 Task: Create a scrum project BullseyeWorks. Add to scrum project BullseyeWorks a team member softage.4@softage.net and assign as Project Lead. Add to scrum project BullseyeWorks a team member softage.1@softage.net
Action: Mouse moved to (198, 57)
Screenshot: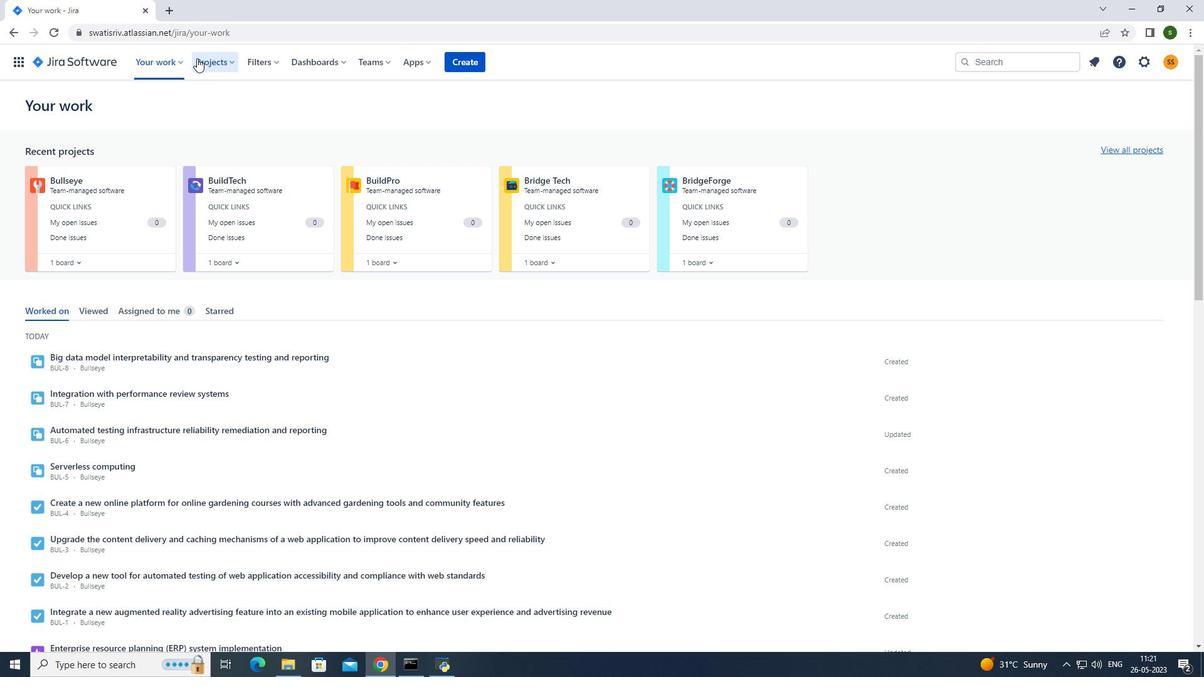 
Action: Mouse pressed left at (198, 57)
Screenshot: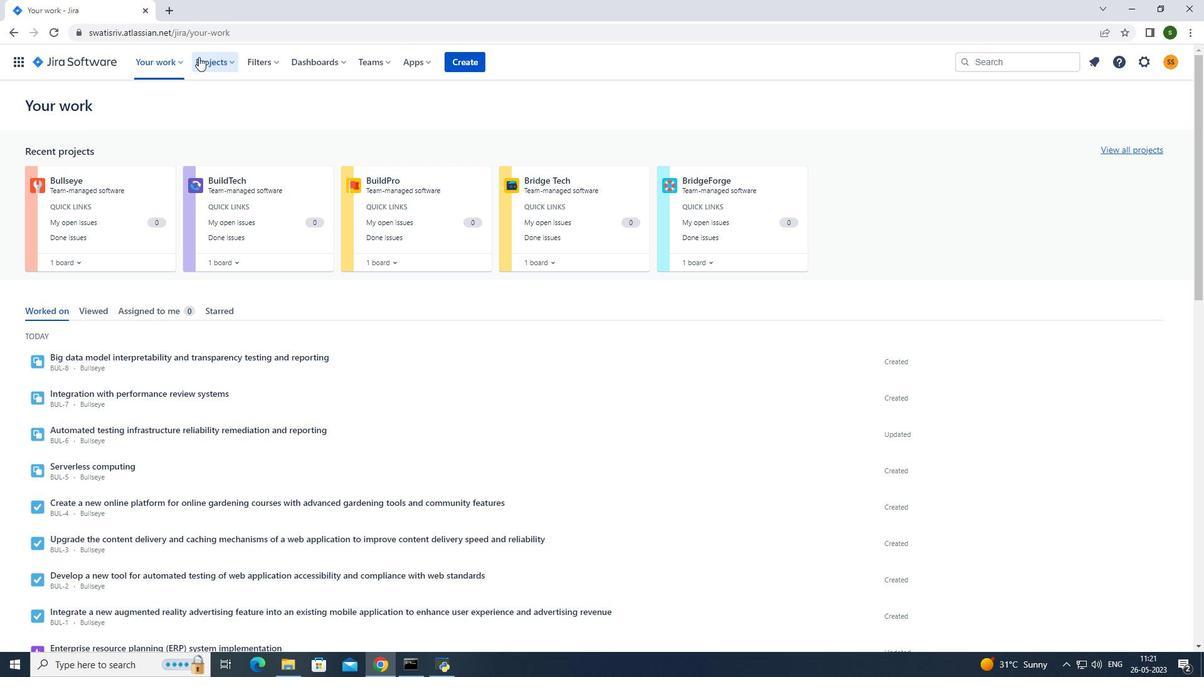 
Action: Mouse moved to (268, 119)
Screenshot: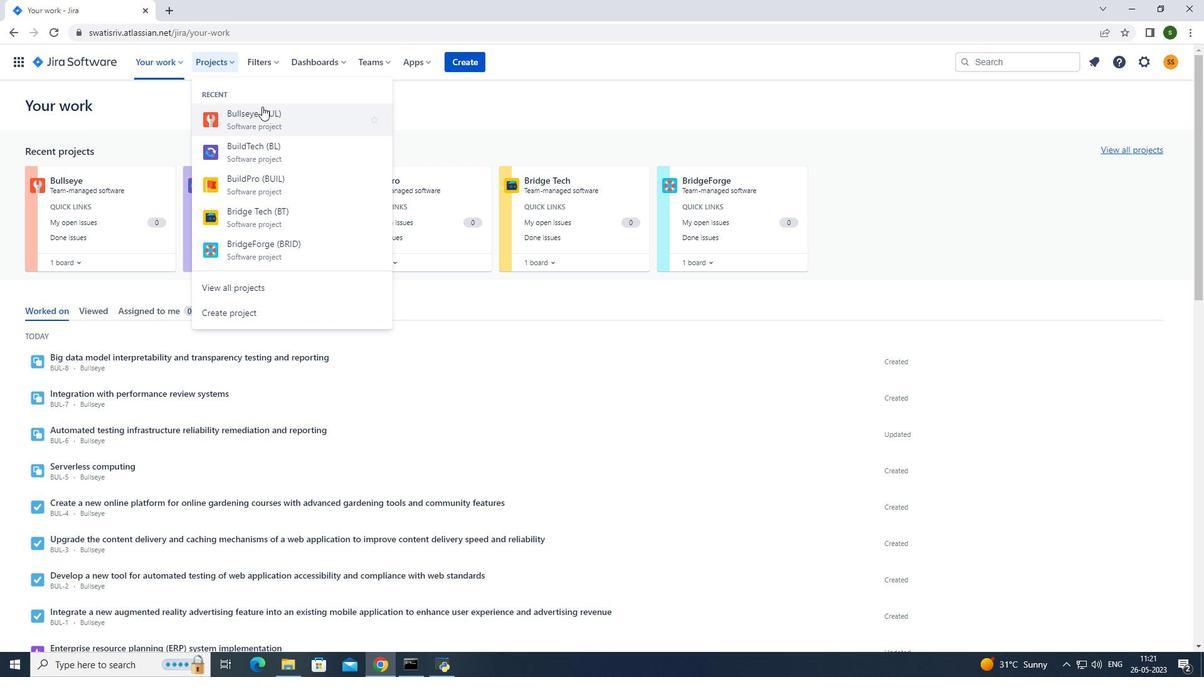 
Action: Mouse pressed left at (268, 119)
Screenshot: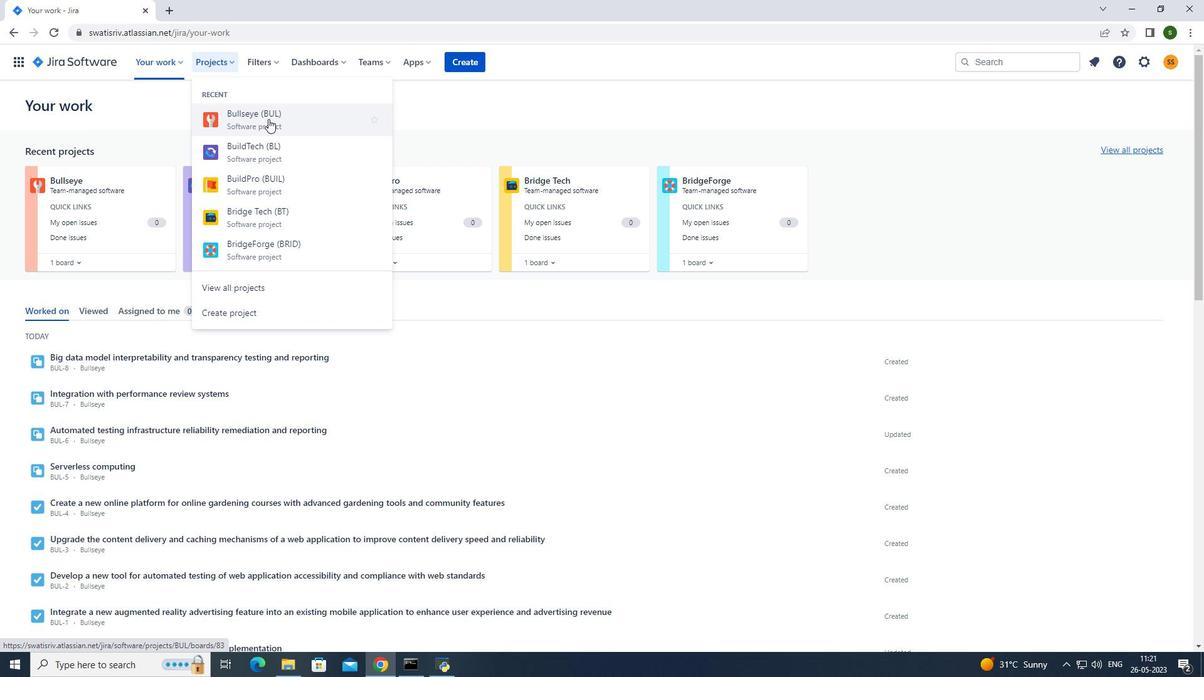
Action: Mouse moved to (226, 63)
Screenshot: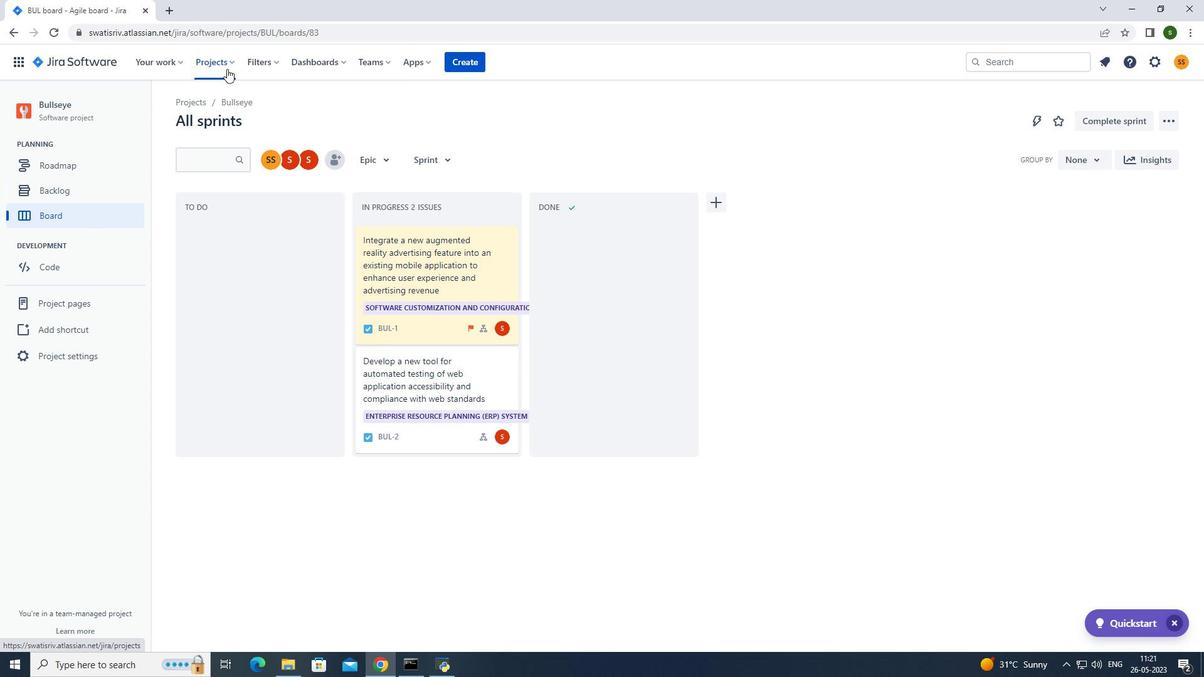 
Action: Mouse pressed left at (226, 63)
Screenshot: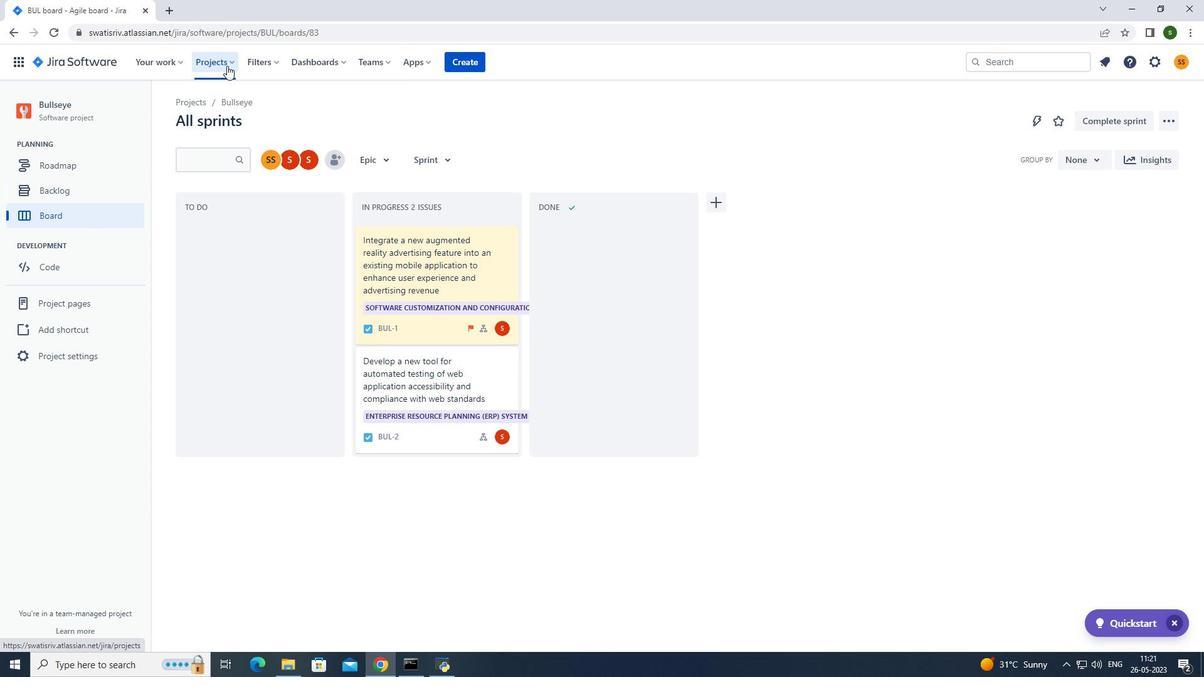 
Action: Mouse moved to (234, 309)
Screenshot: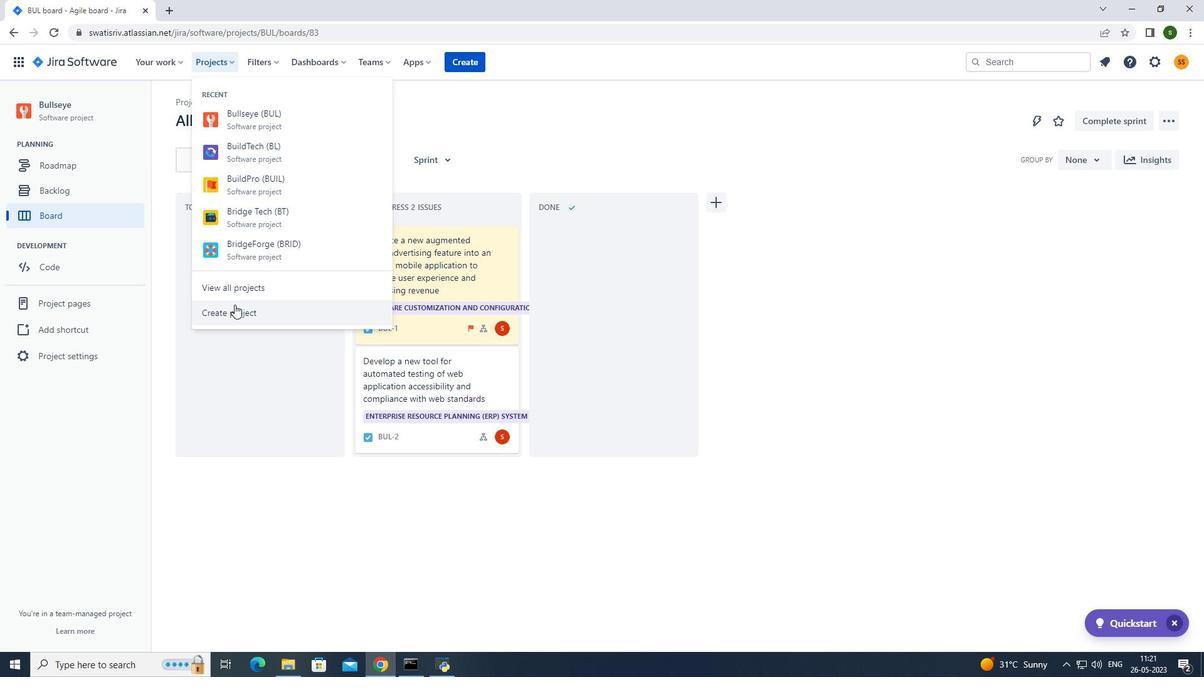 
Action: Mouse pressed left at (234, 309)
Screenshot: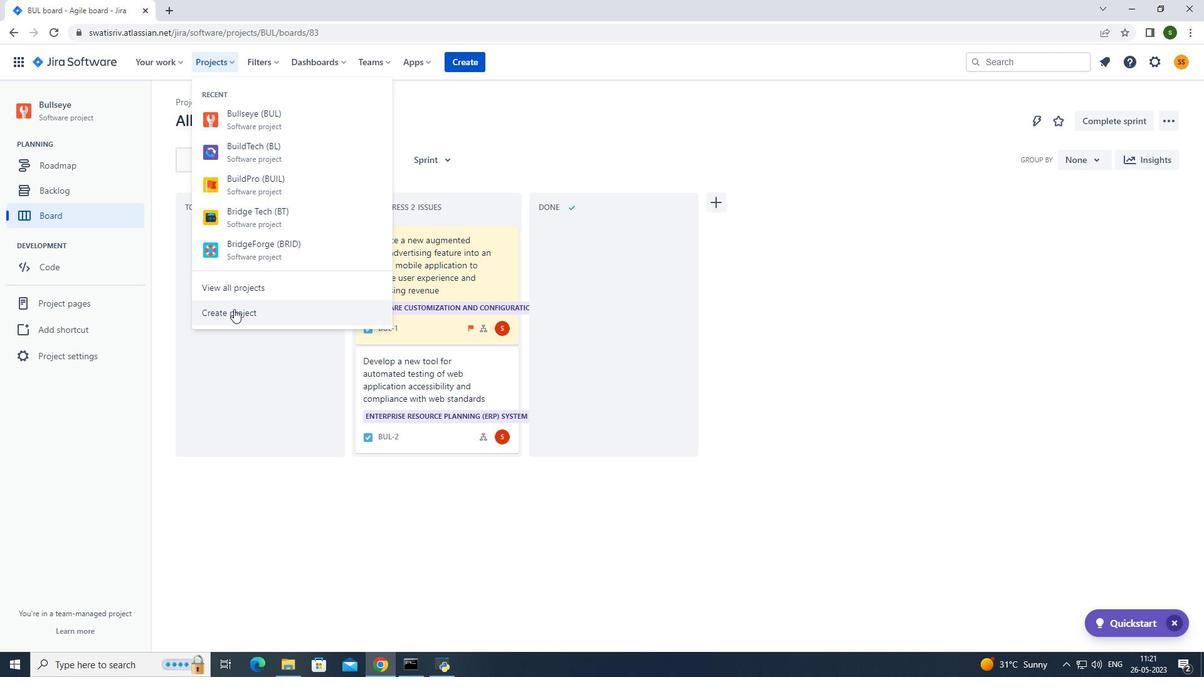 
Action: Mouse moved to (717, 294)
Screenshot: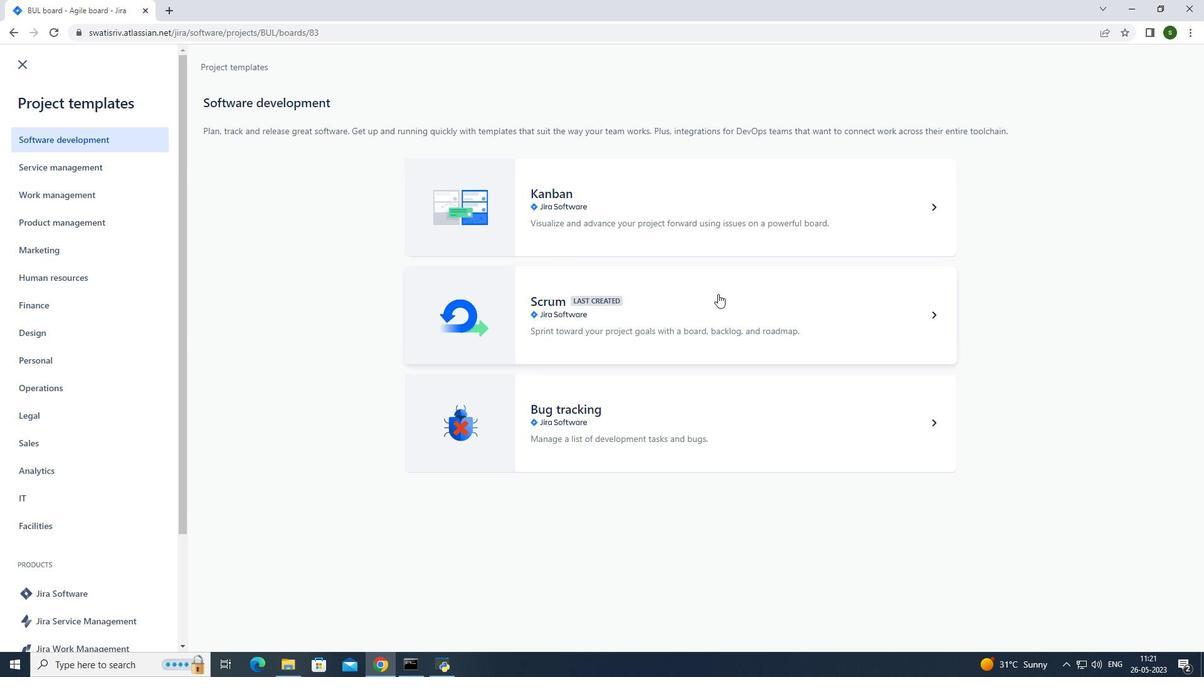 
Action: Mouse pressed left at (717, 294)
Screenshot: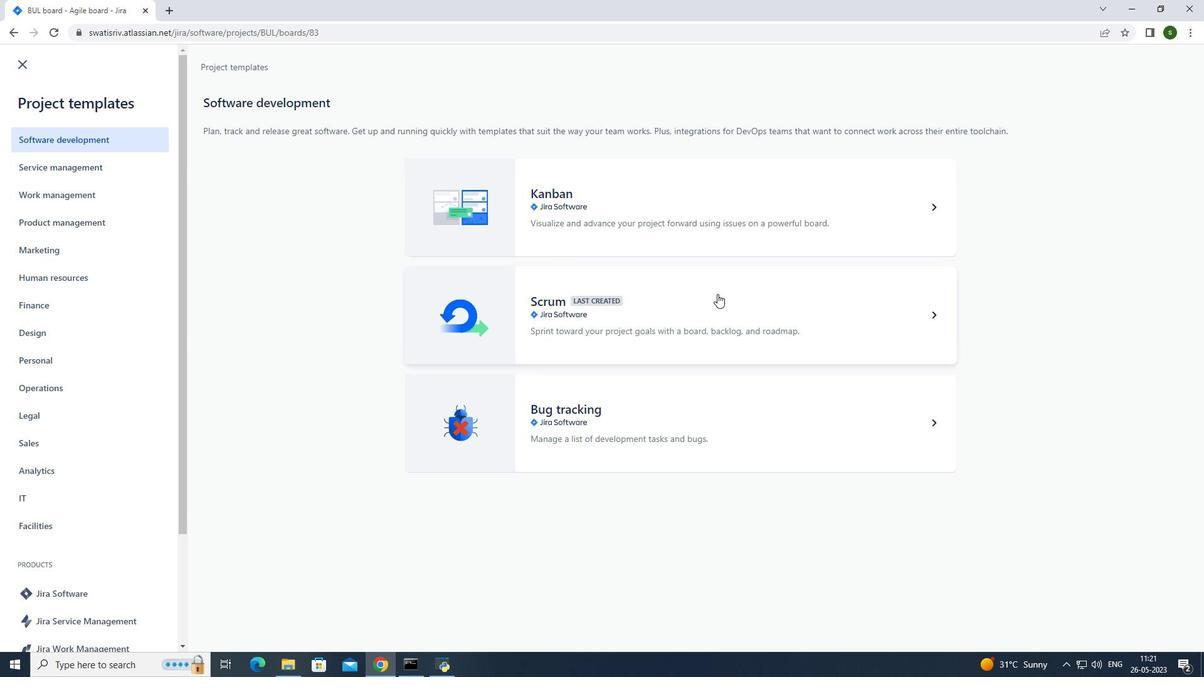 
Action: Mouse moved to (948, 620)
Screenshot: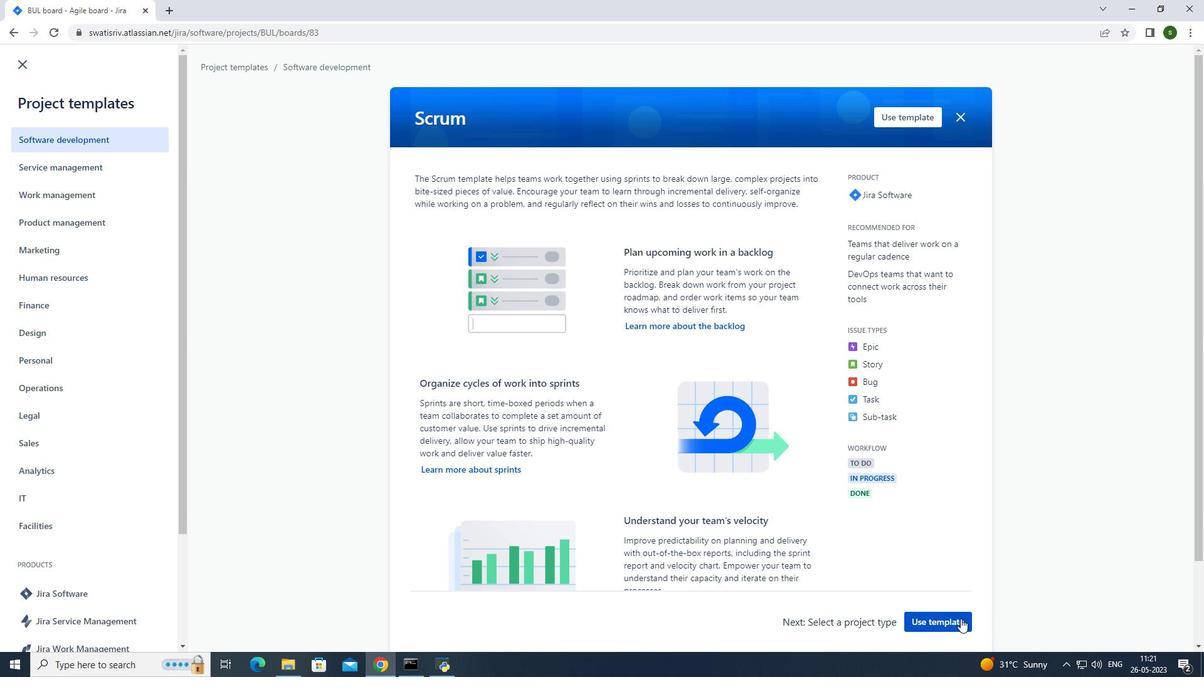 
Action: Mouse pressed left at (948, 620)
Screenshot: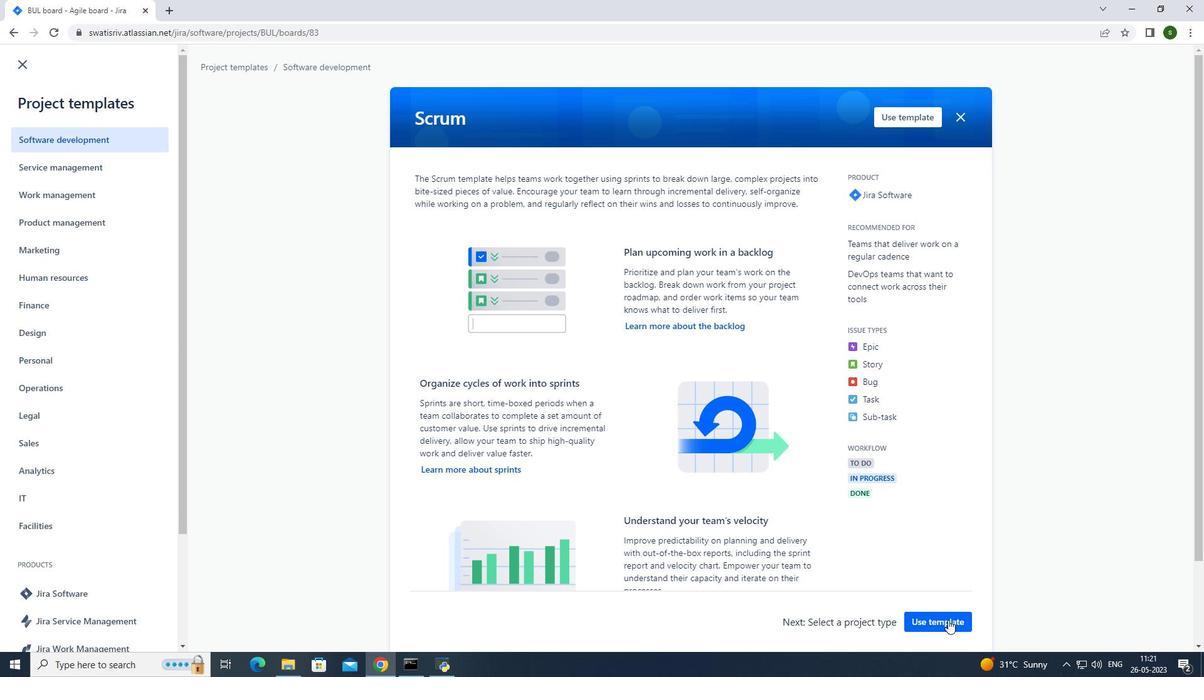 
Action: Mouse moved to (543, 619)
Screenshot: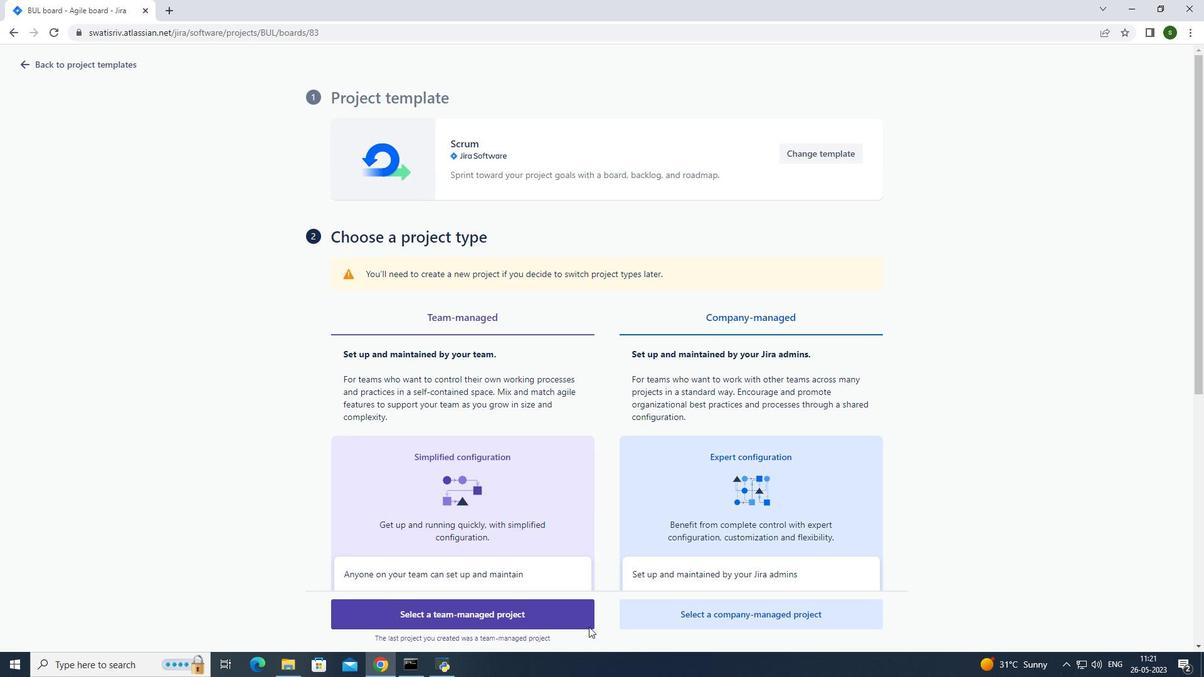 
Action: Mouse pressed left at (543, 619)
Screenshot: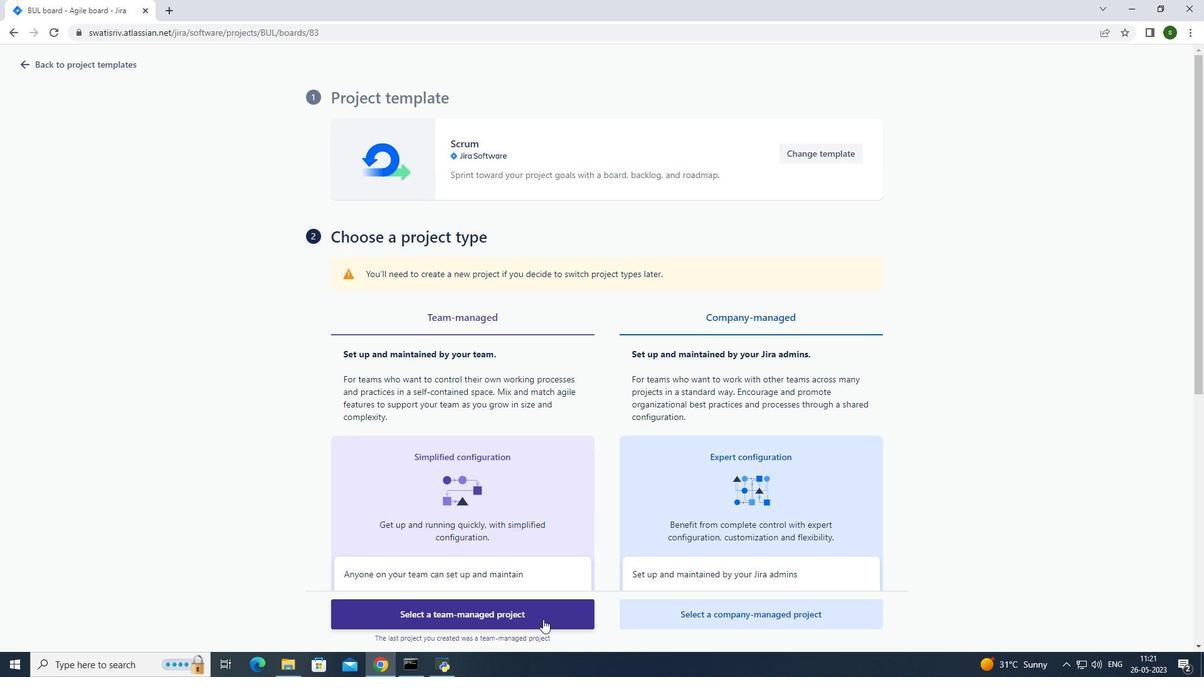 
Action: Mouse moved to (417, 294)
Screenshot: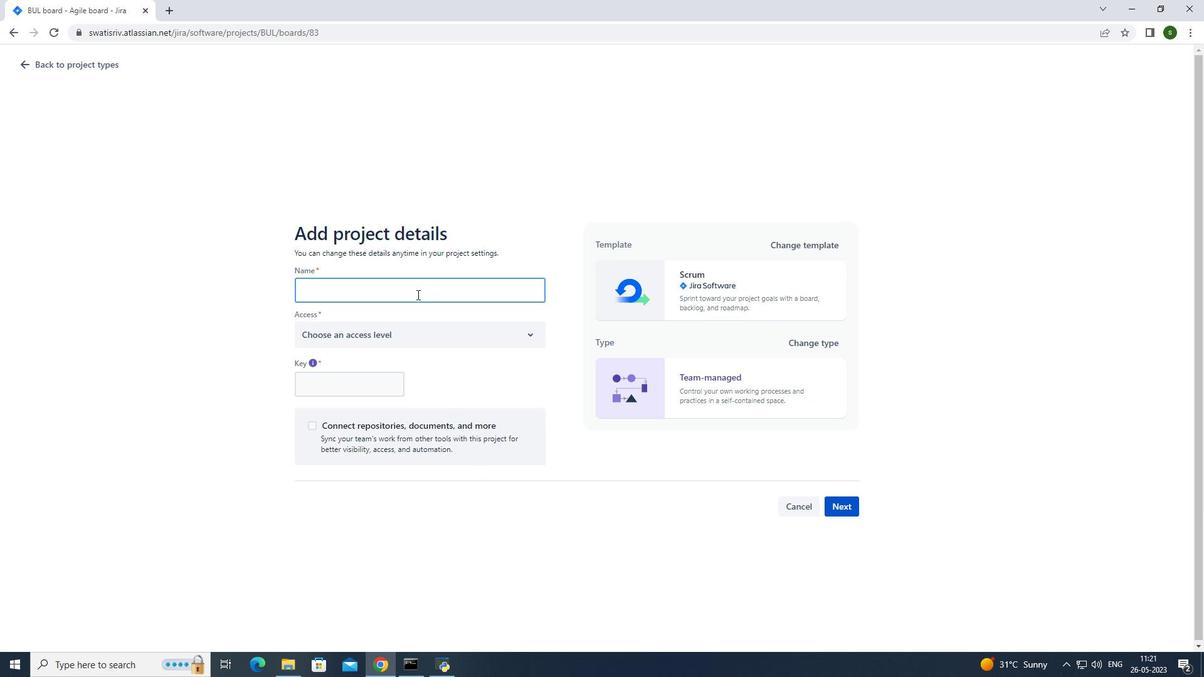 
Action: Mouse pressed left at (417, 294)
Screenshot: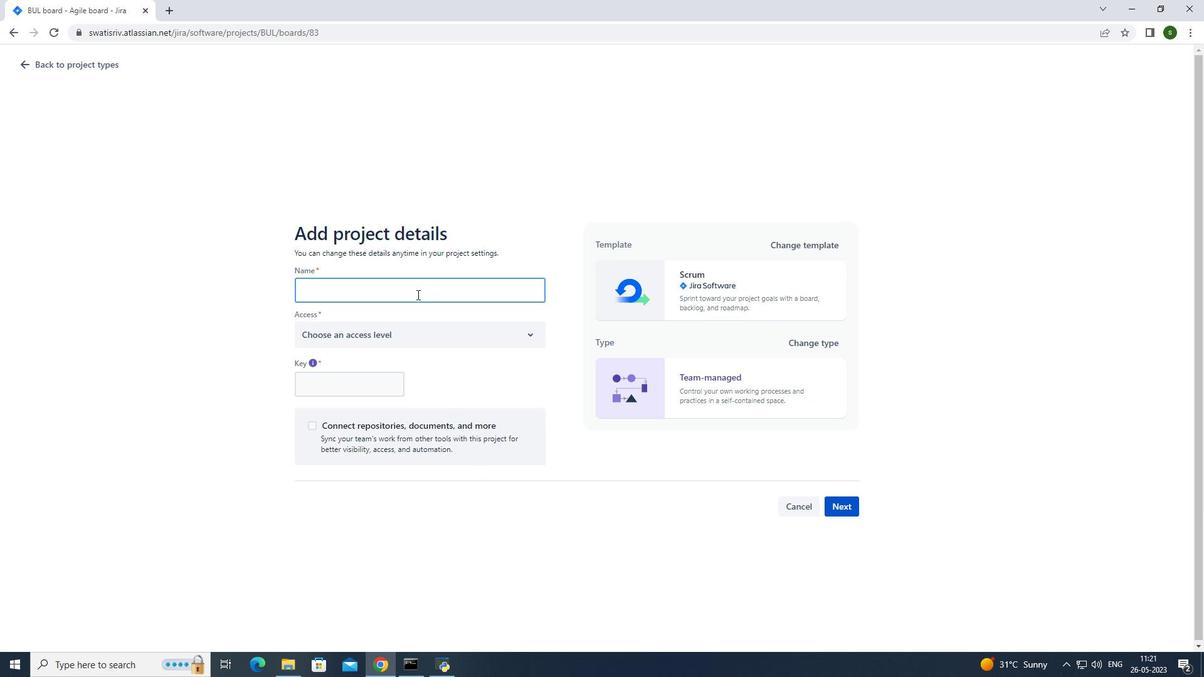 
Action: Mouse moved to (417, 293)
Screenshot: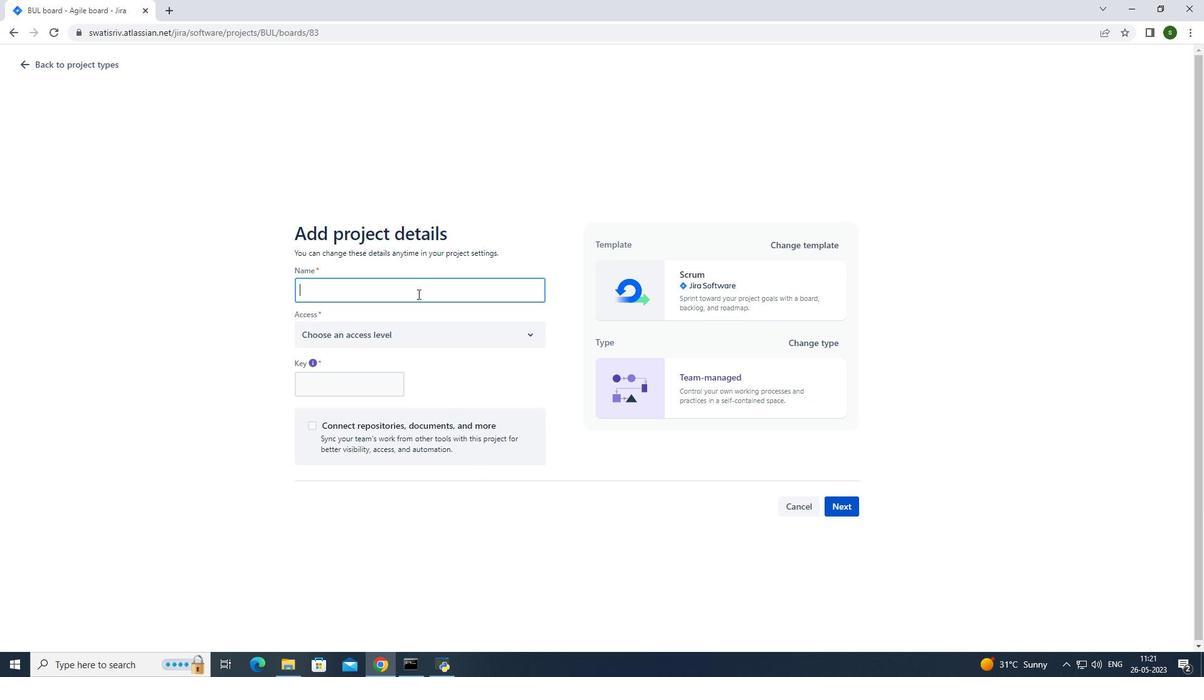 
Action: Key pressed <Key.caps_lock>B<Key.caps_lock>ullseye<Key.caps_lock>W<Key.caps_lock>orks
Screenshot: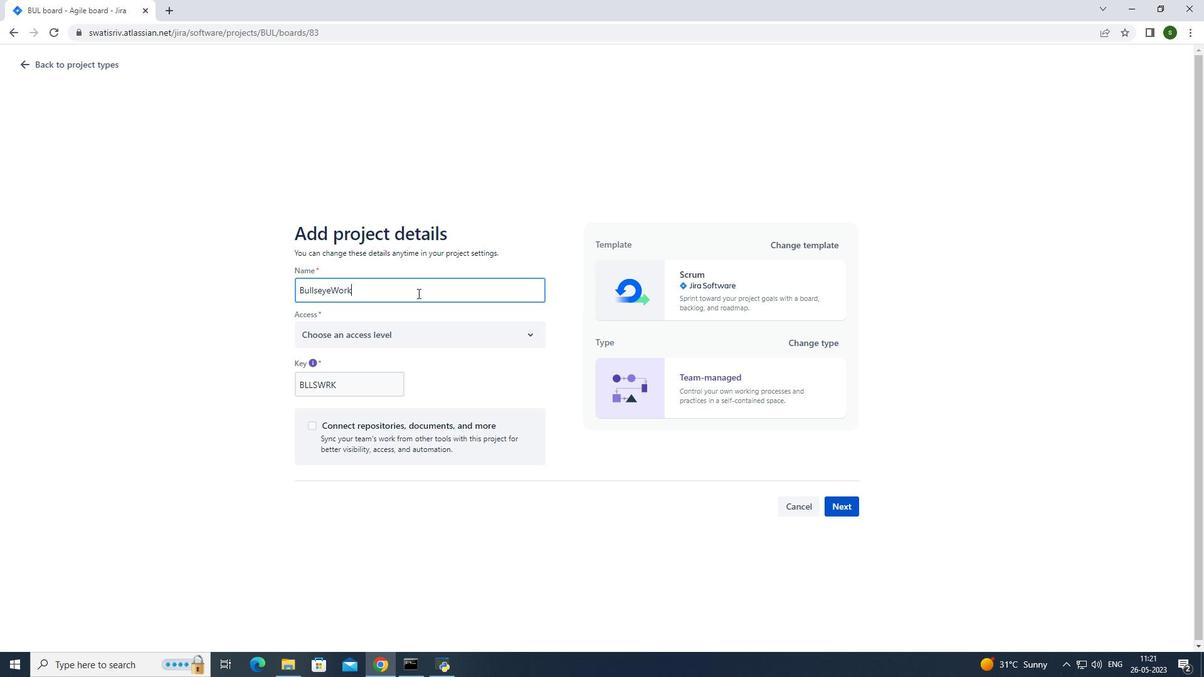 
Action: Mouse moved to (848, 506)
Screenshot: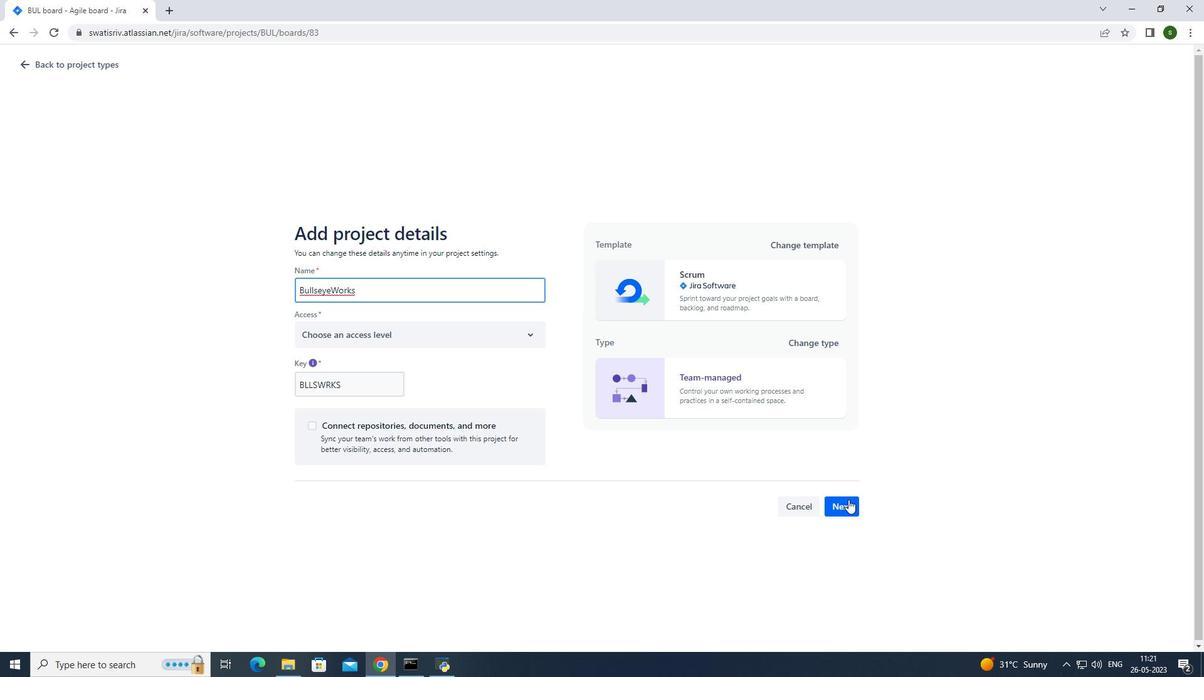 
Action: Mouse pressed left at (848, 506)
Screenshot: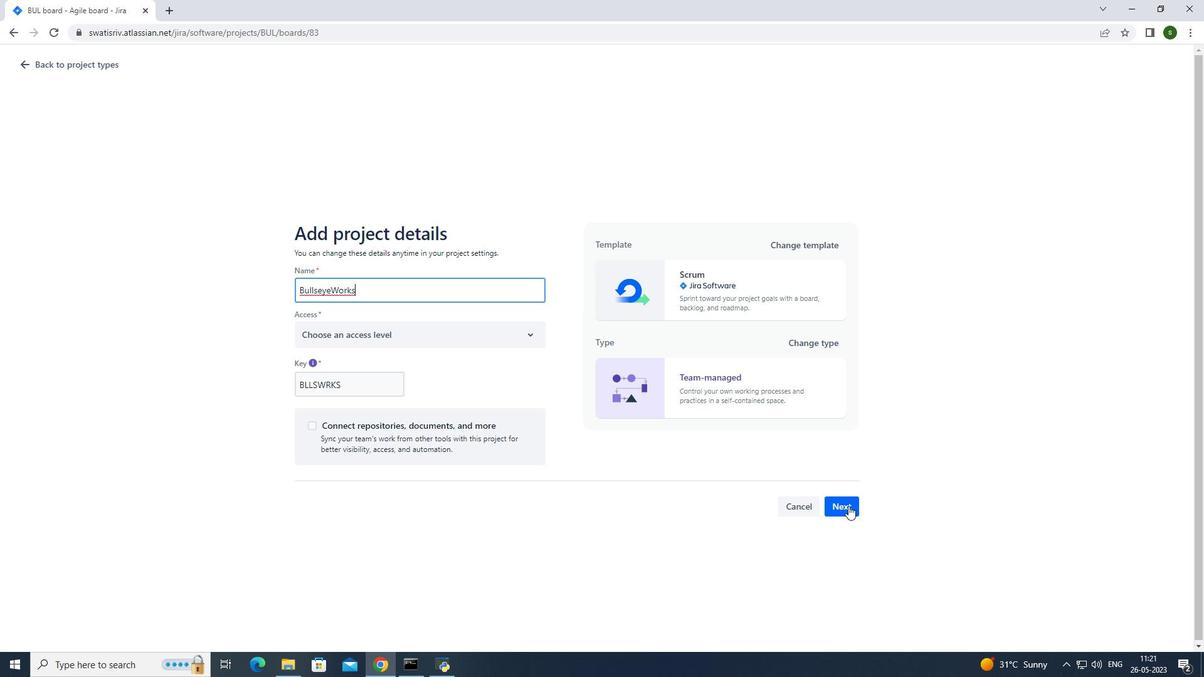 
Action: Mouse moved to (487, 335)
Screenshot: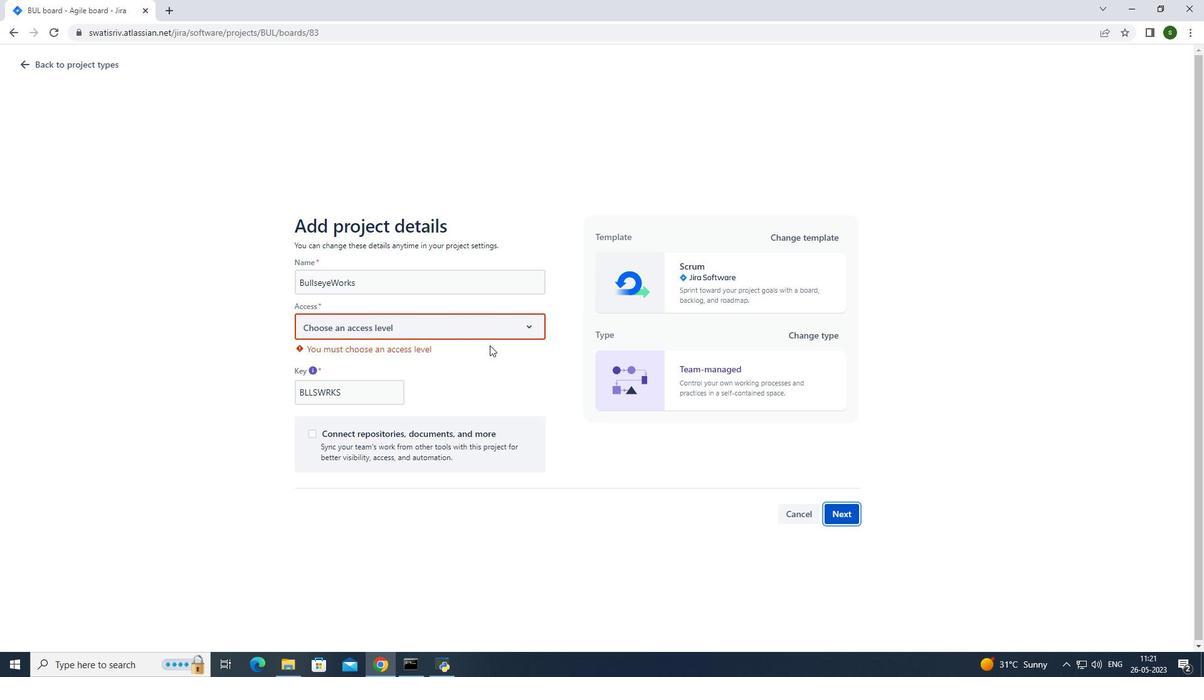 
Action: Mouse pressed left at (487, 335)
Screenshot: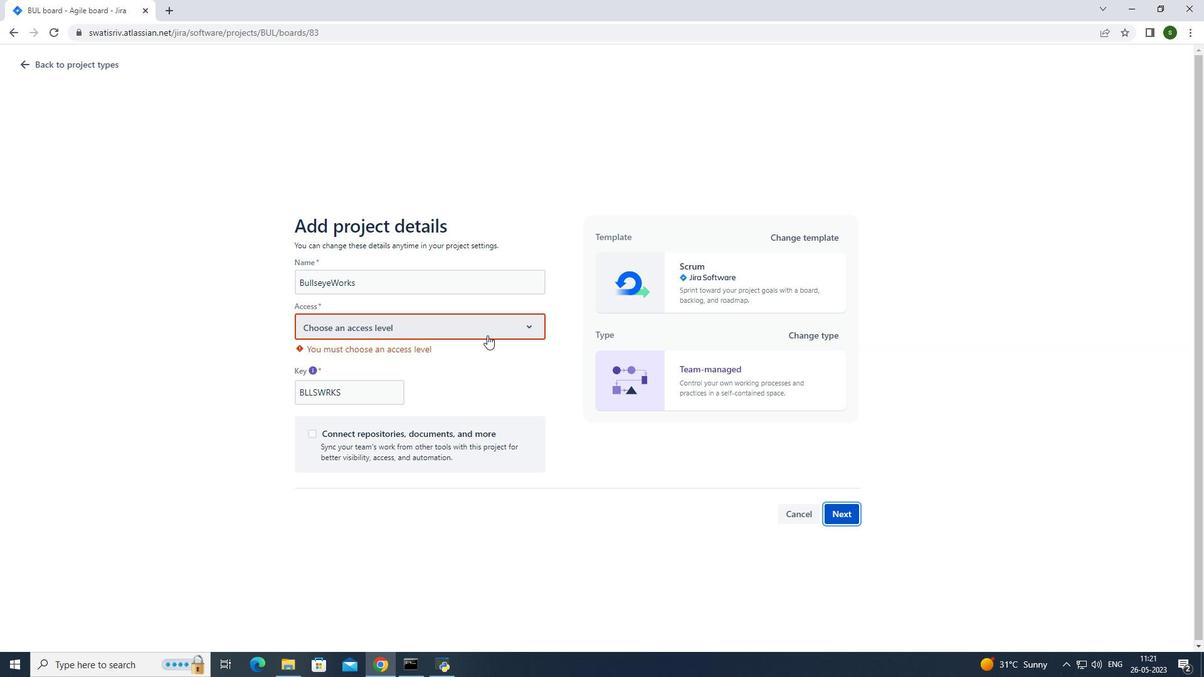 
Action: Mouse moved to (484, 370)
Screenshot: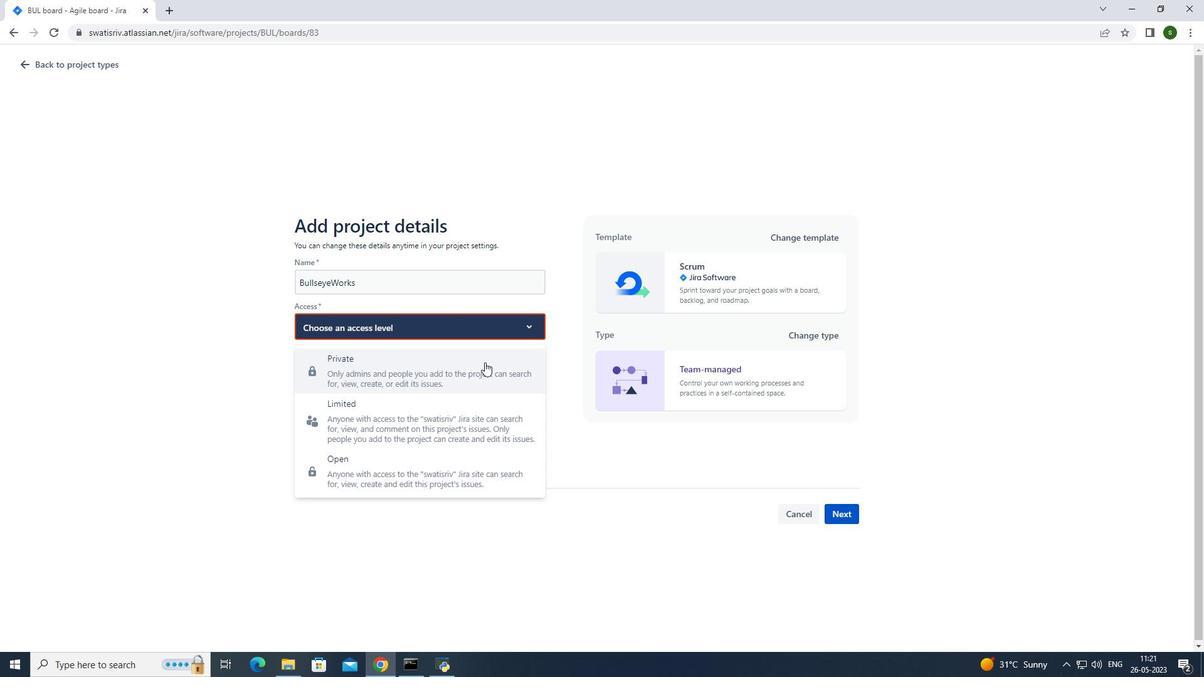 
Action: Mouse pressed left at (484, 370)
Screenshot: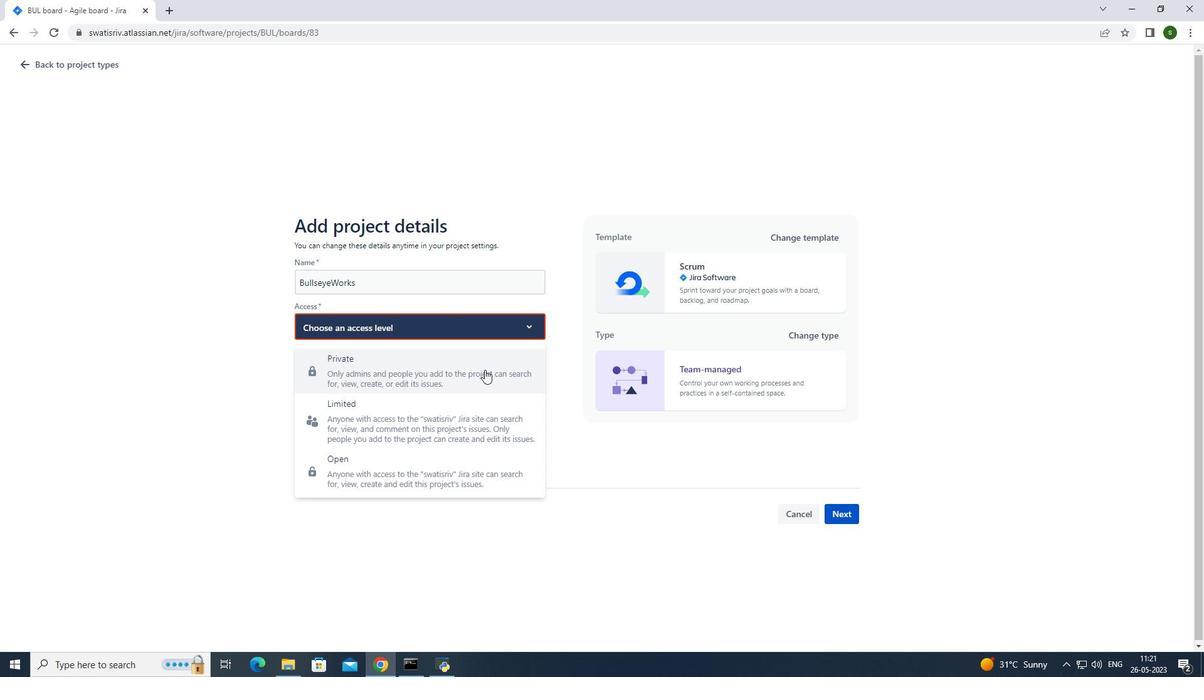 
Action: Mouse moved to (833, 511)
Screenshot: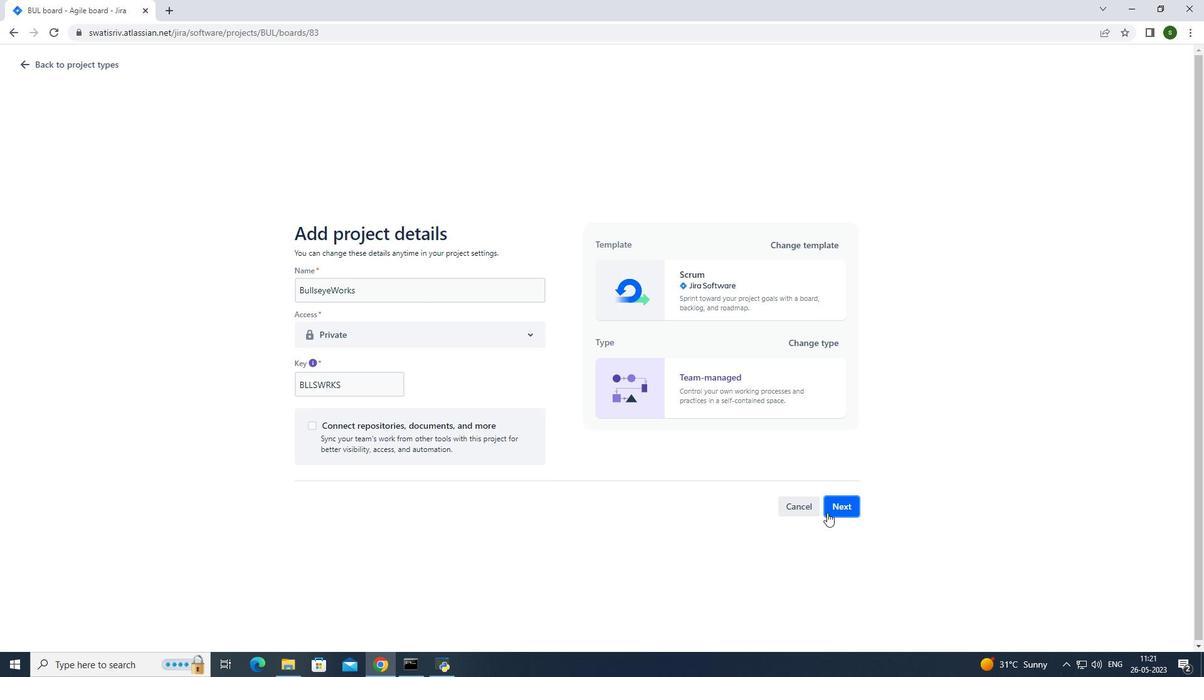 
Action: Mouse pressed left at (833, 511)
Screenshot: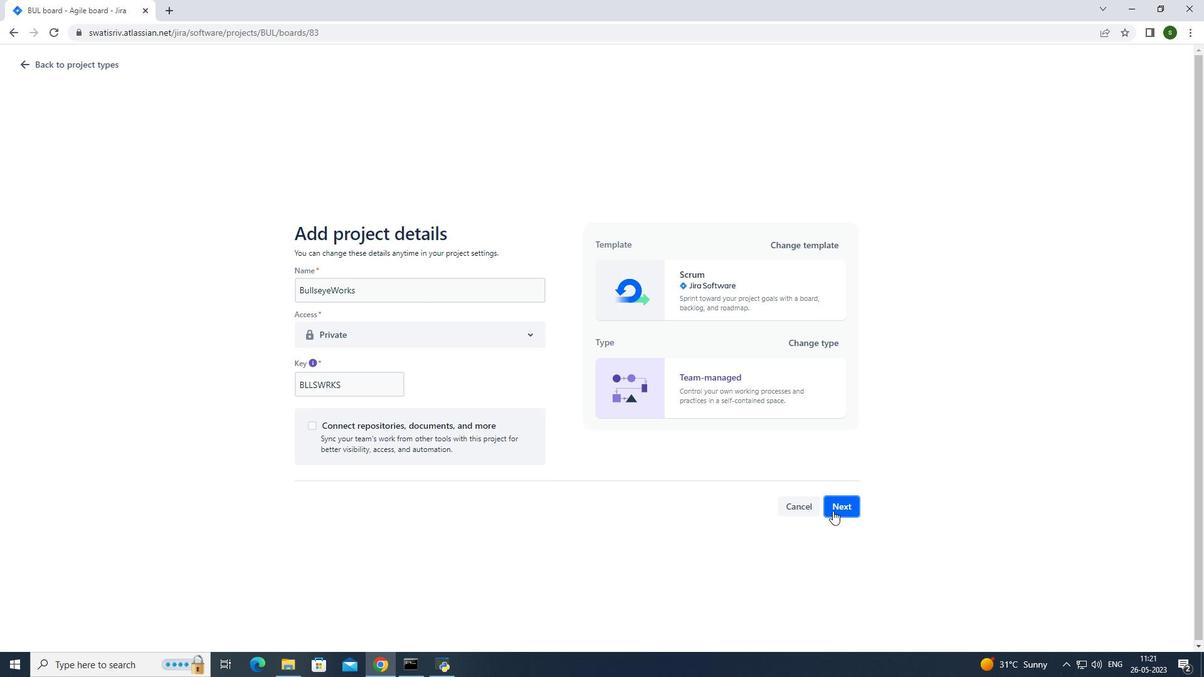 
Action: Mouse moved to (743, 417)
Screenshot: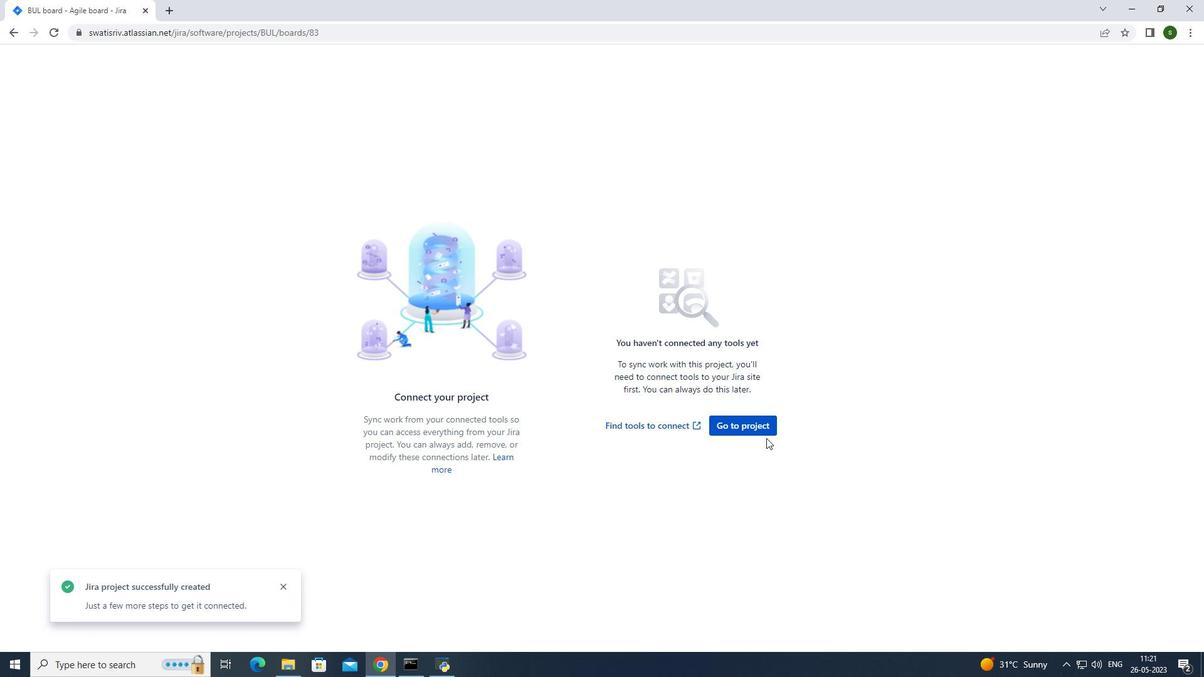 
Action: Mouse pressed left at (743, 417)
Screenshot: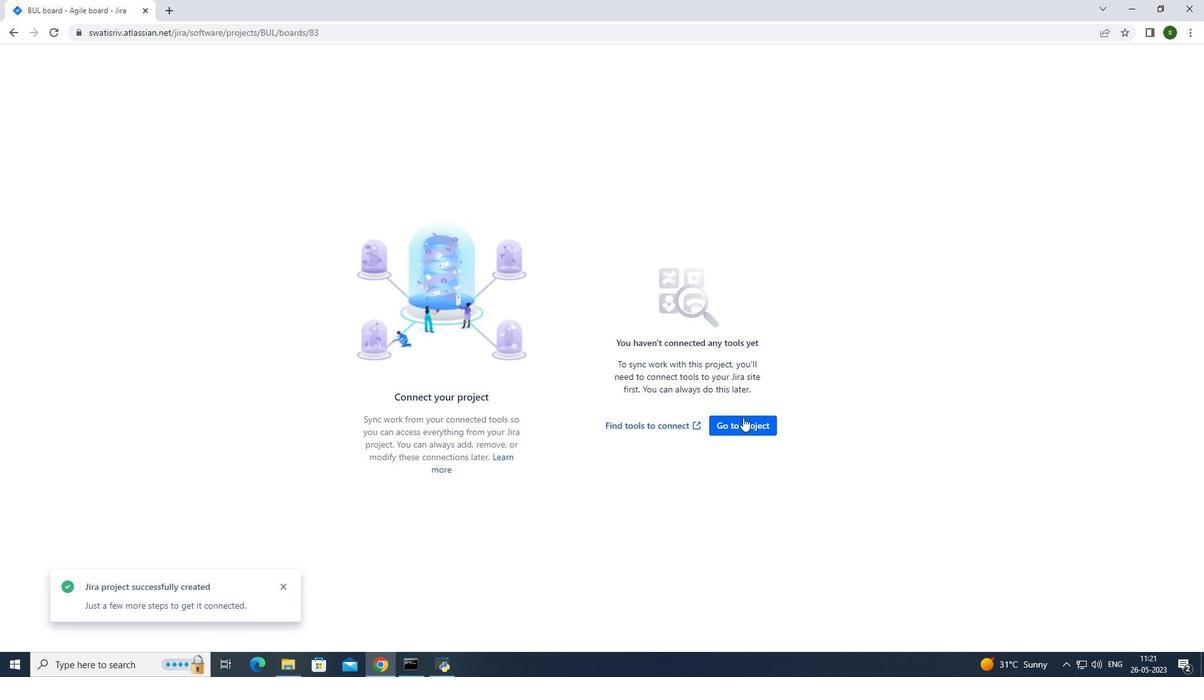 
Action: Mouse moved to (228, 57)
Screenshot: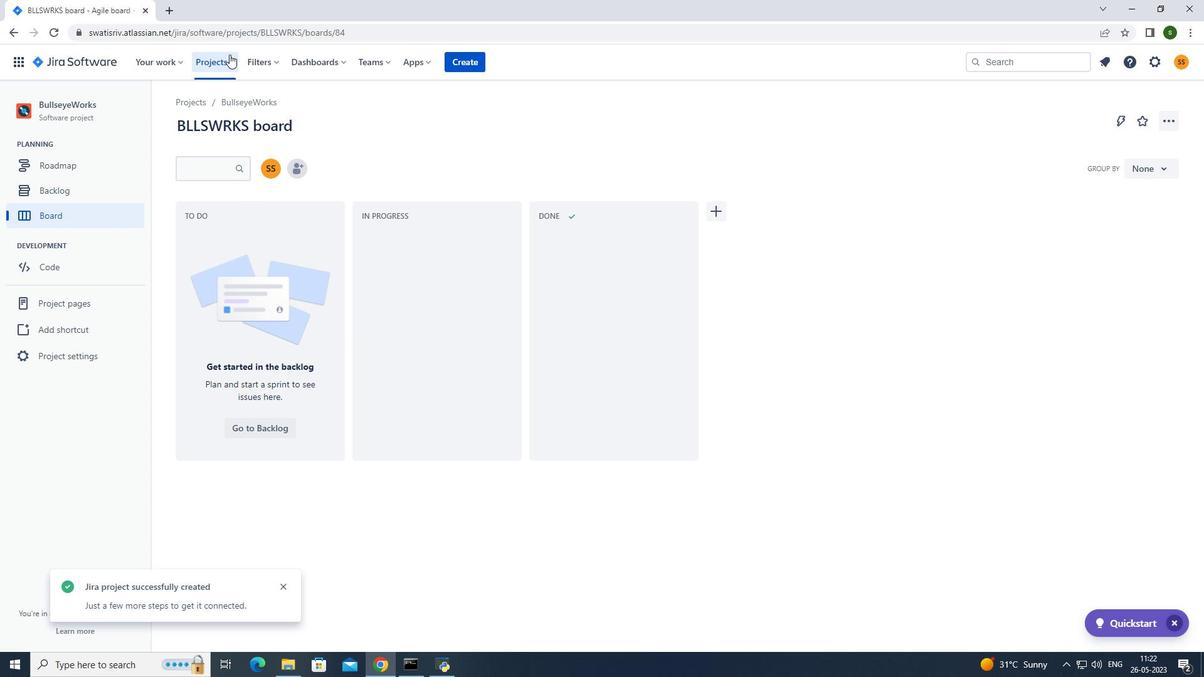 
Action: Mouse pressed left at (228, 57)
Screenshot: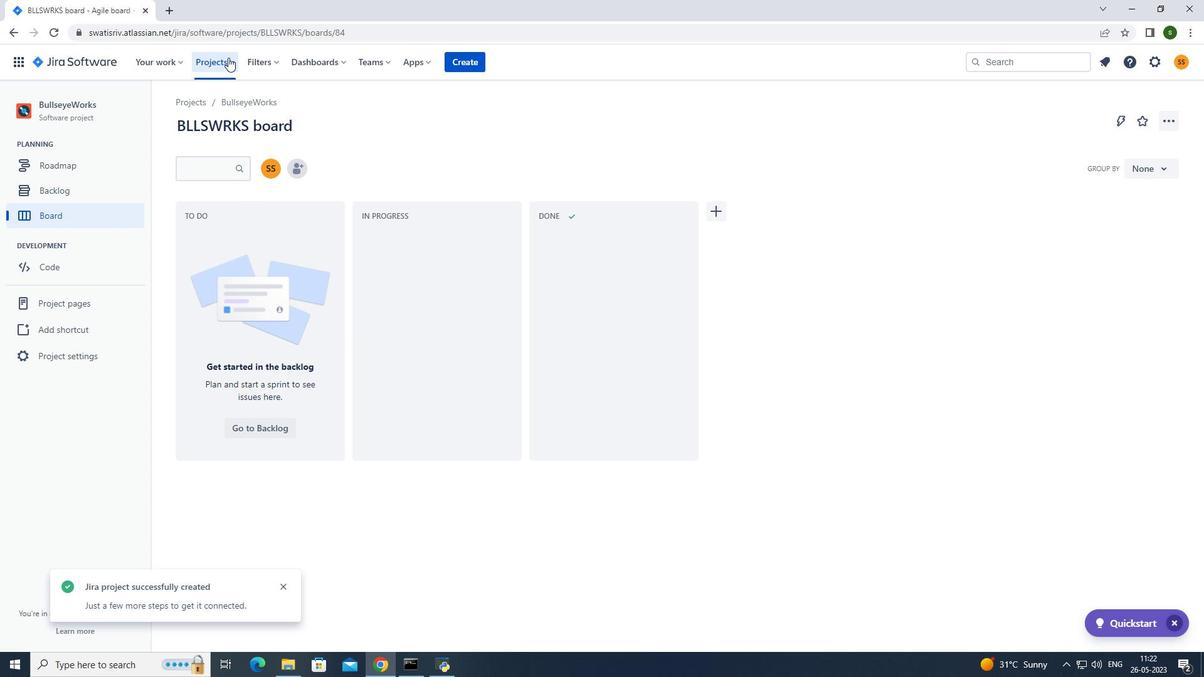 
Action: Mouse moved to (261, 116)
Screenshot: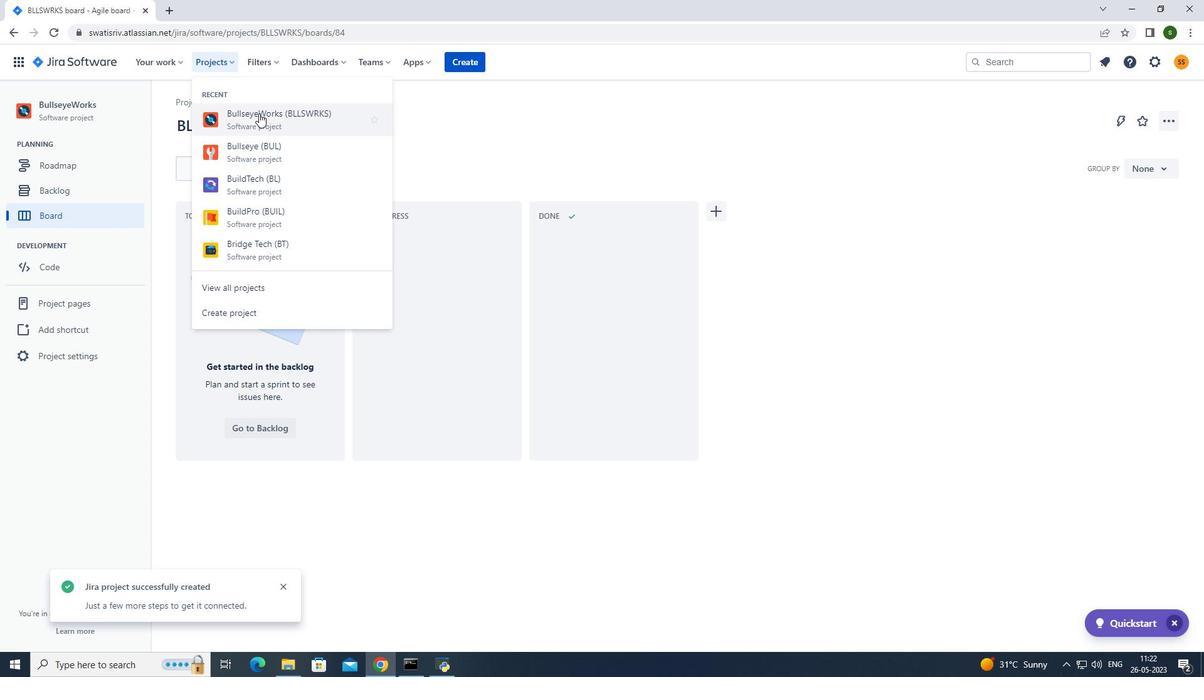 
Action: Mouse pressed left at (261, 116)
Screenshot: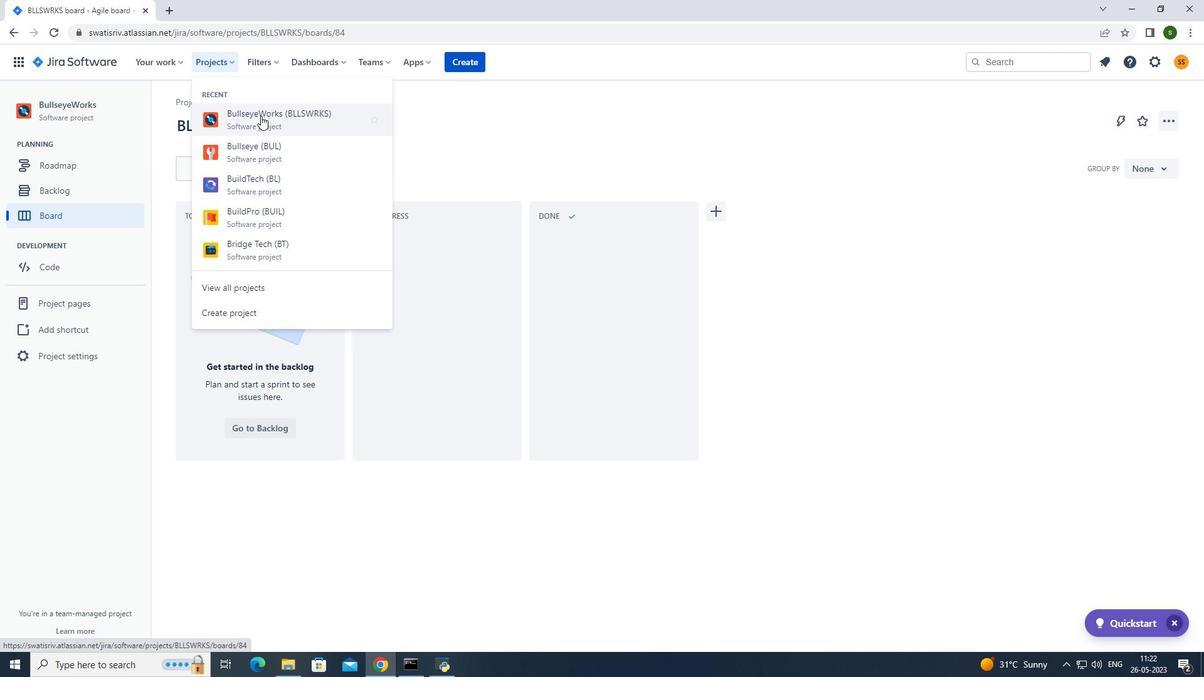 
Action: Mouse moved to (293, 165)
Screenshot: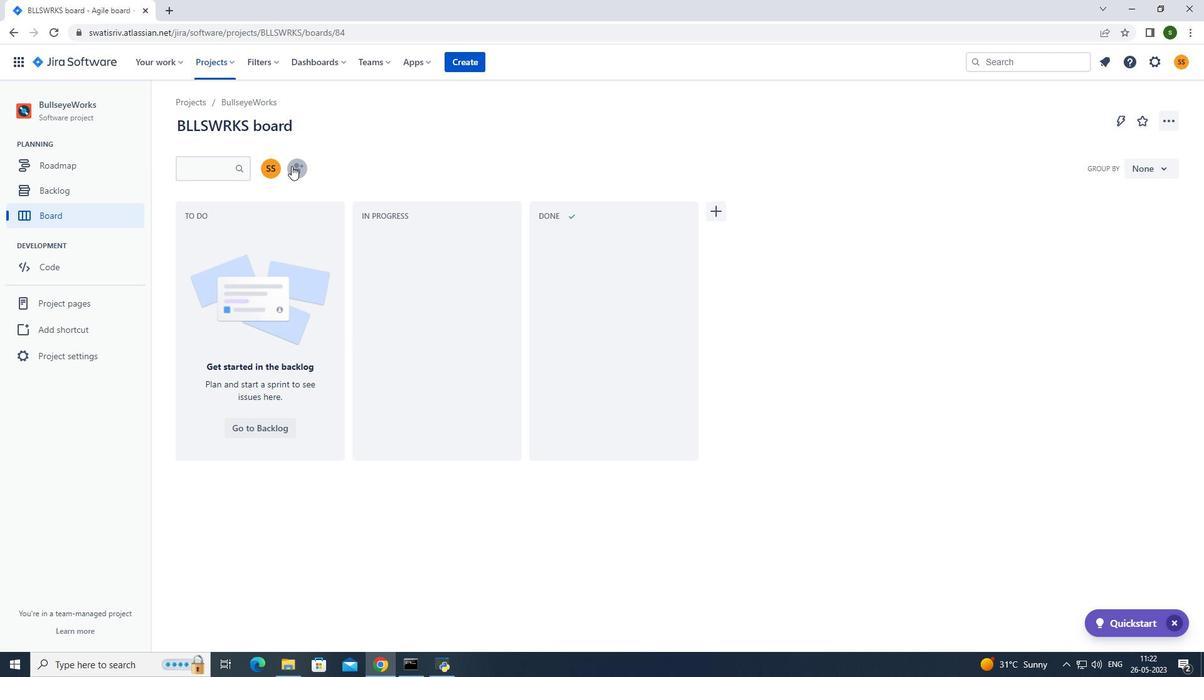 
Action: Mouse pressed left at (293, 165)
Screenshot: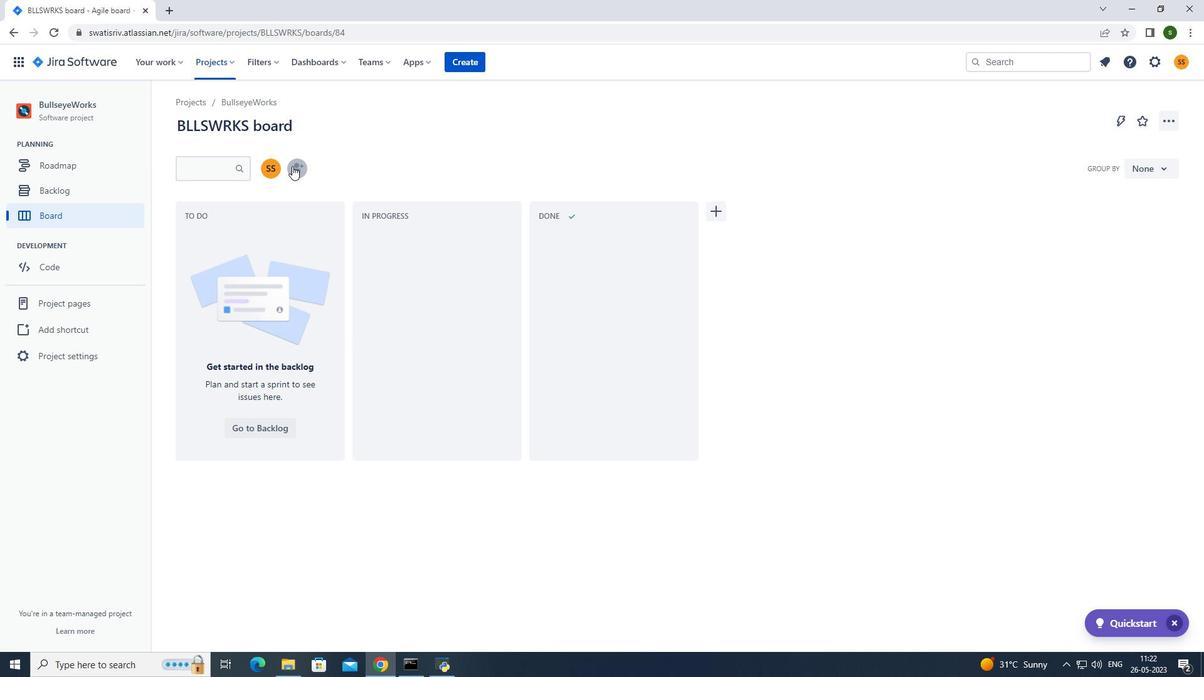 
Action: Mouse moved to (557, 145)
Screenshot: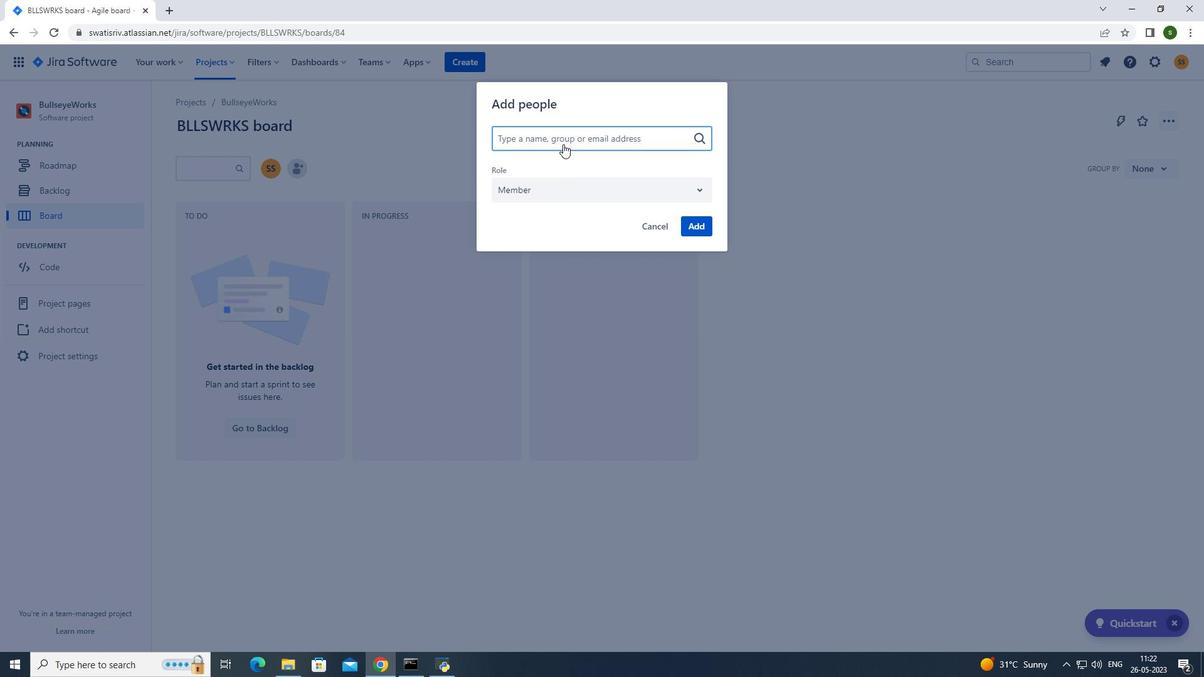 
Action: Key pressed sift<Key.backspace><Key.backspace><Key.backspace>oftage.4<Key.shift>@softage.net
Screenshot: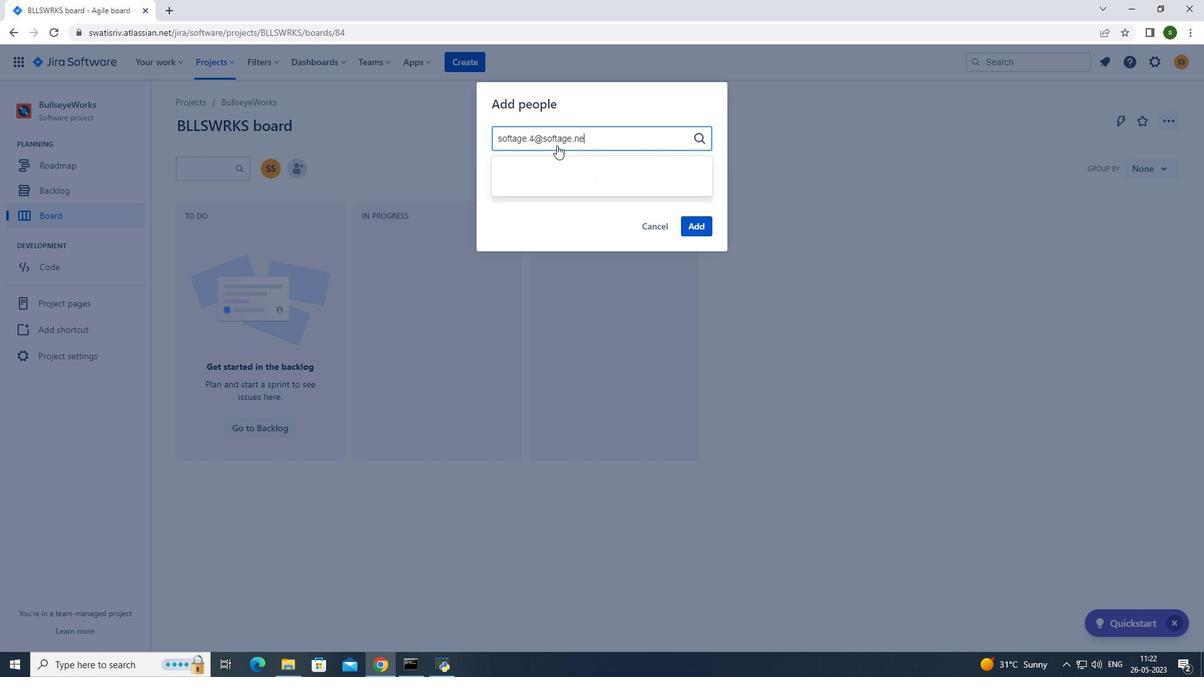 
Action: Mouse moved to (569, 175)
Screenshot: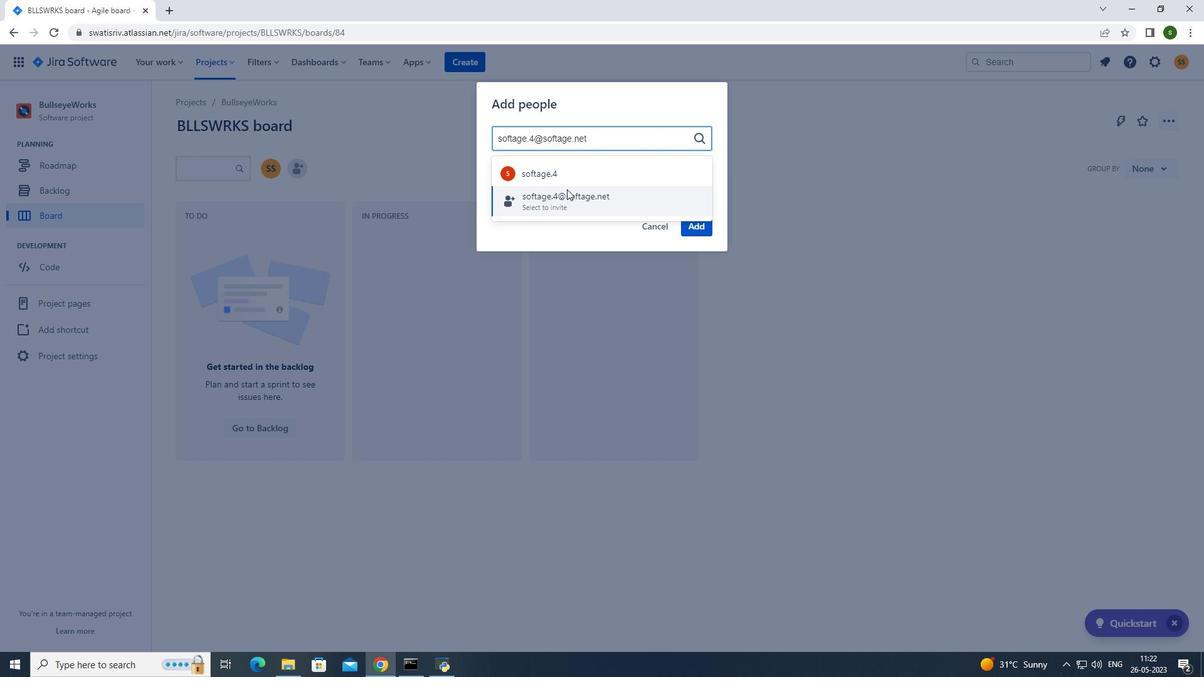 
Action: Mouse pressed left at (569, 175)
Screenshot: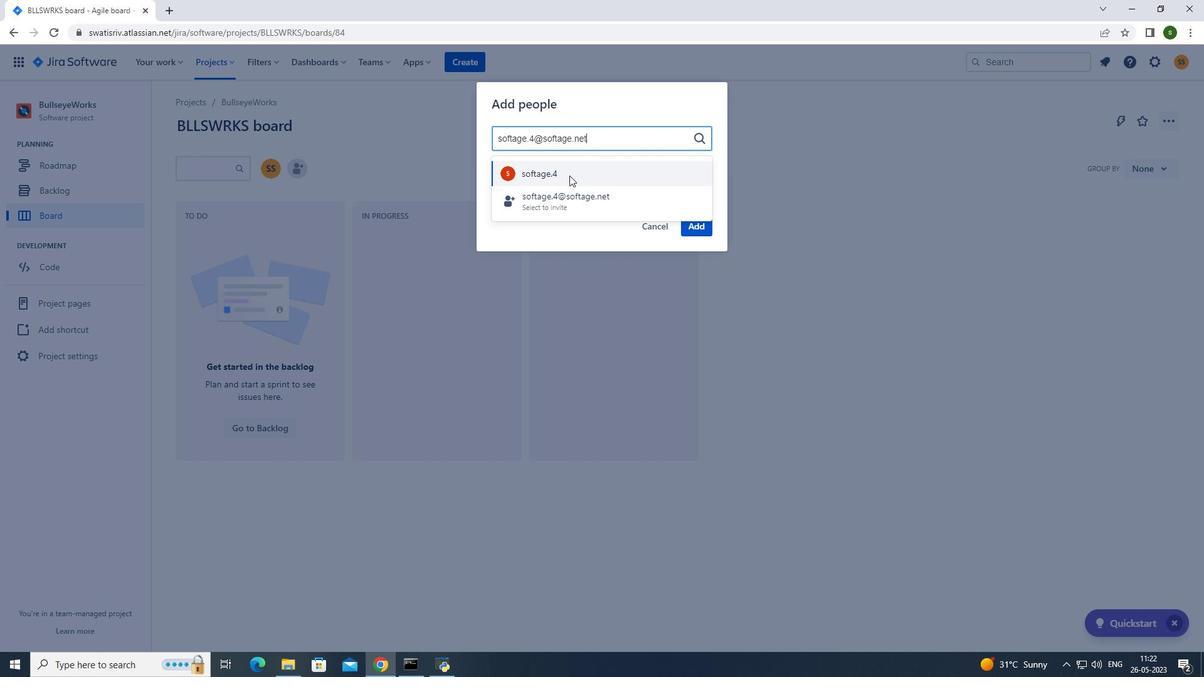 
Action: Mouse moved to (707, 228)
Screenshot: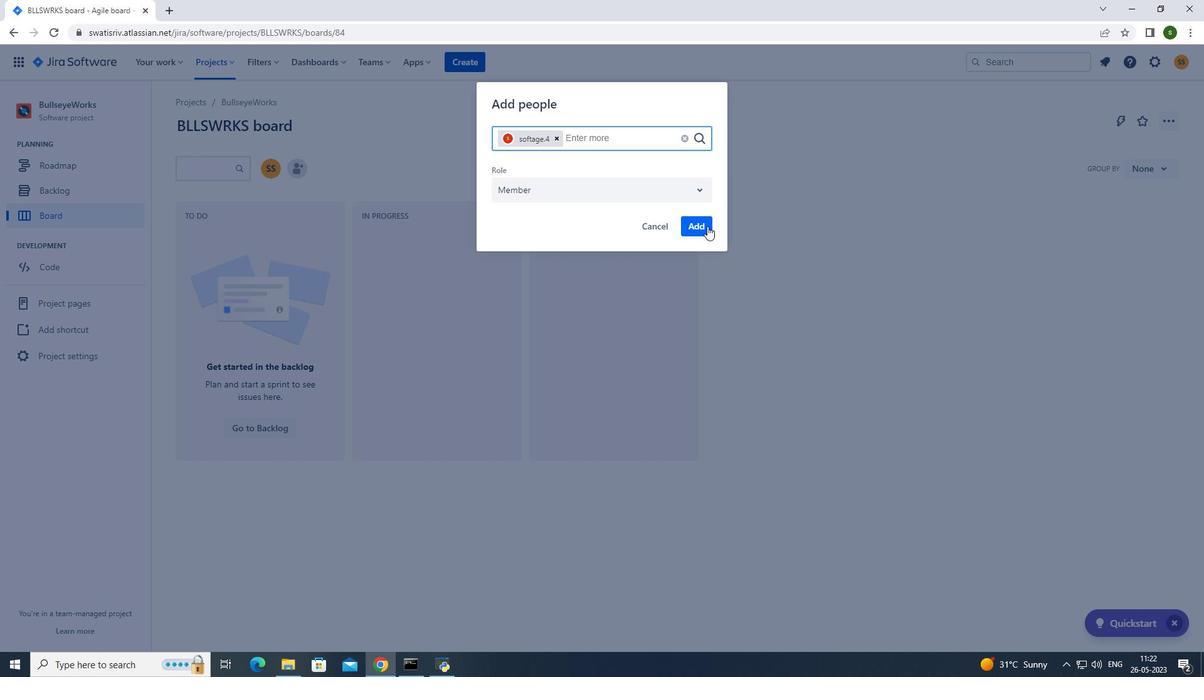 
Action: Mouse pressed left at (707, 228)
Screenshot: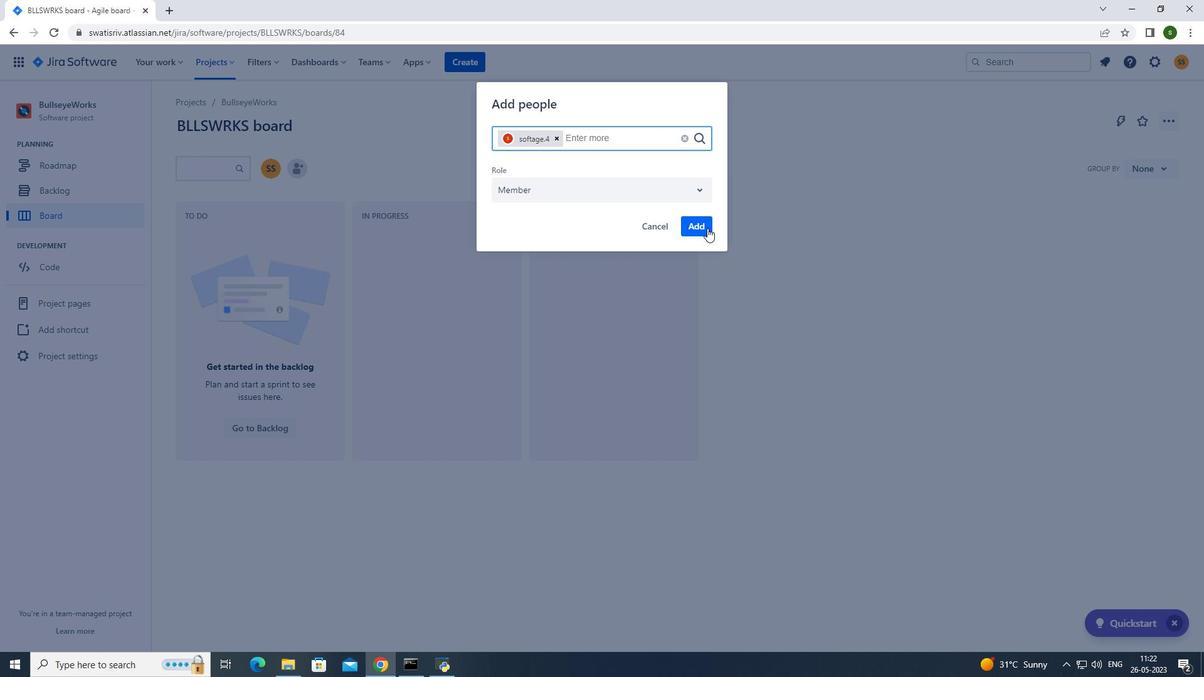 
Action: Mouse moved to (221, 52)
Screenshot: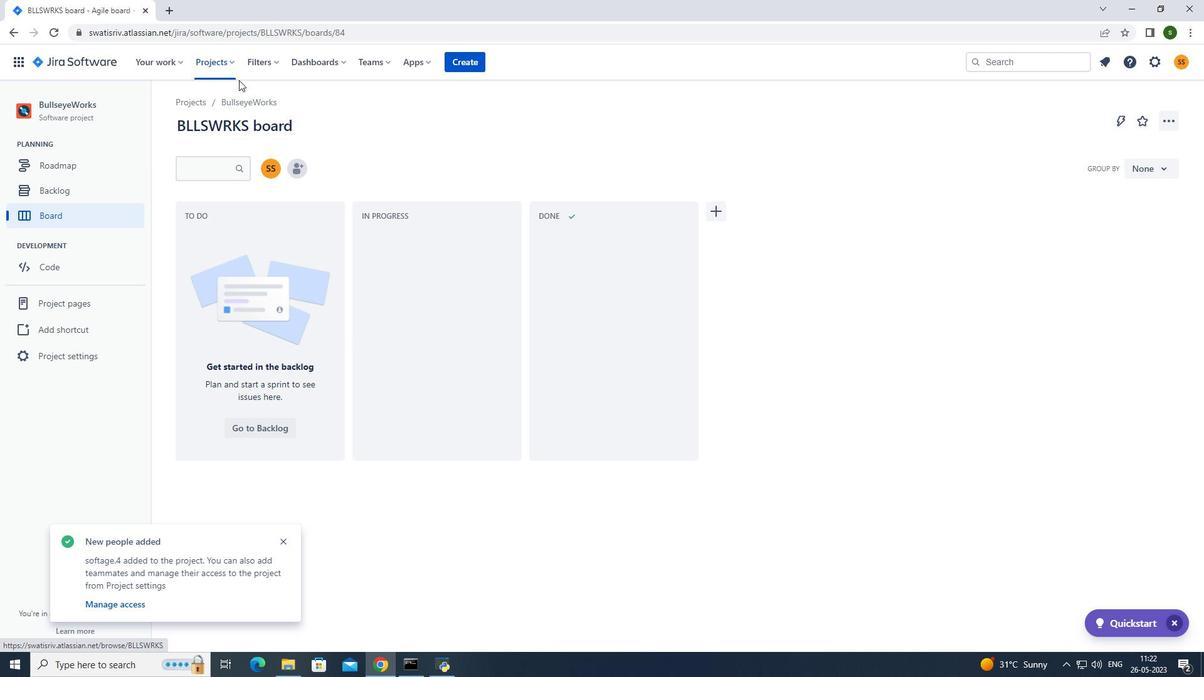 
Action: Mouse pressed left at (221, 52)
Screenshot: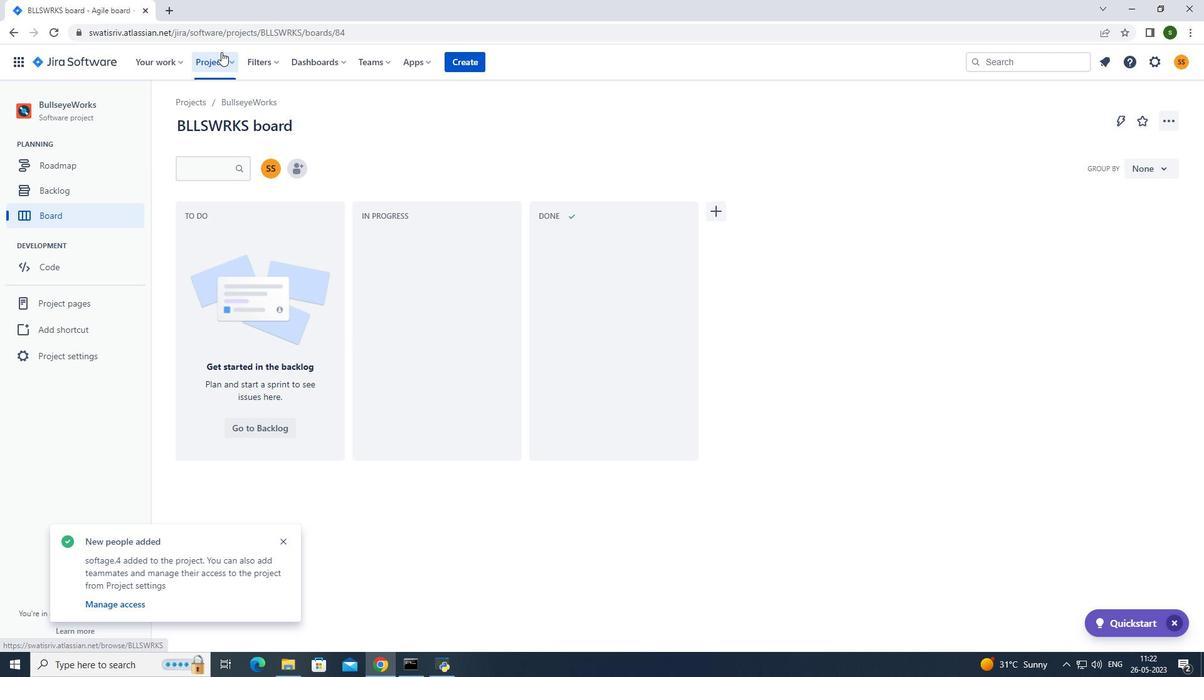 
Action: Mouse moved to (251, 122)
Screenshot: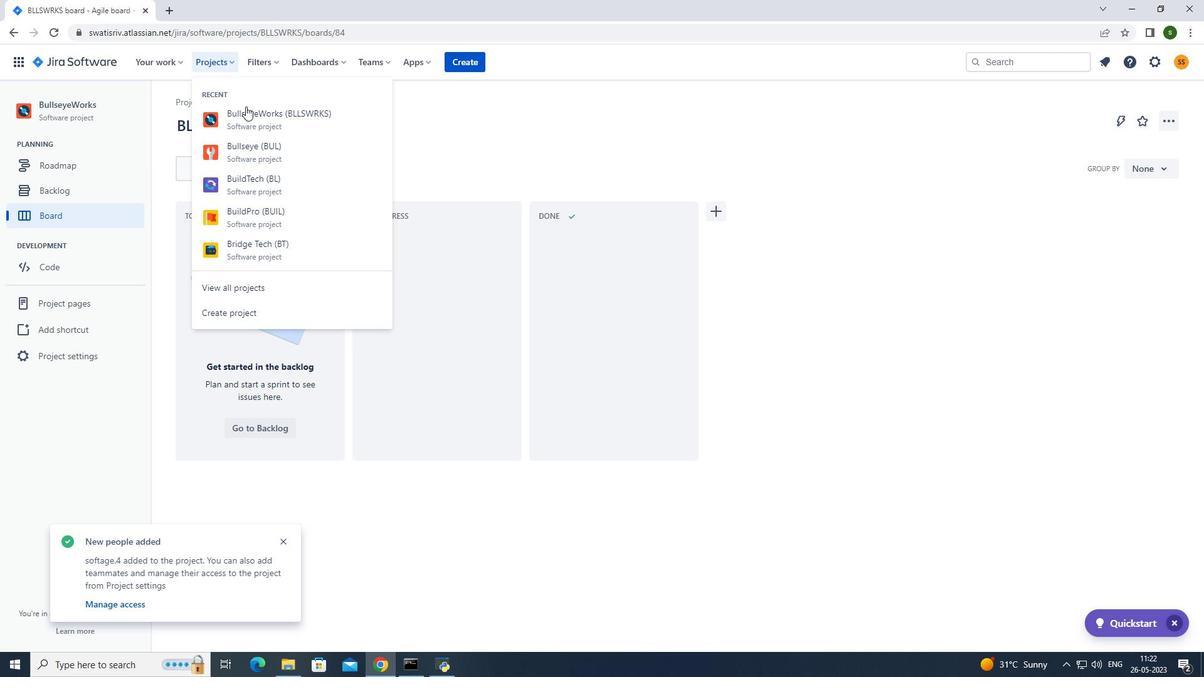 
Action: Mouse pressed left at (251, 122)
Screenshot: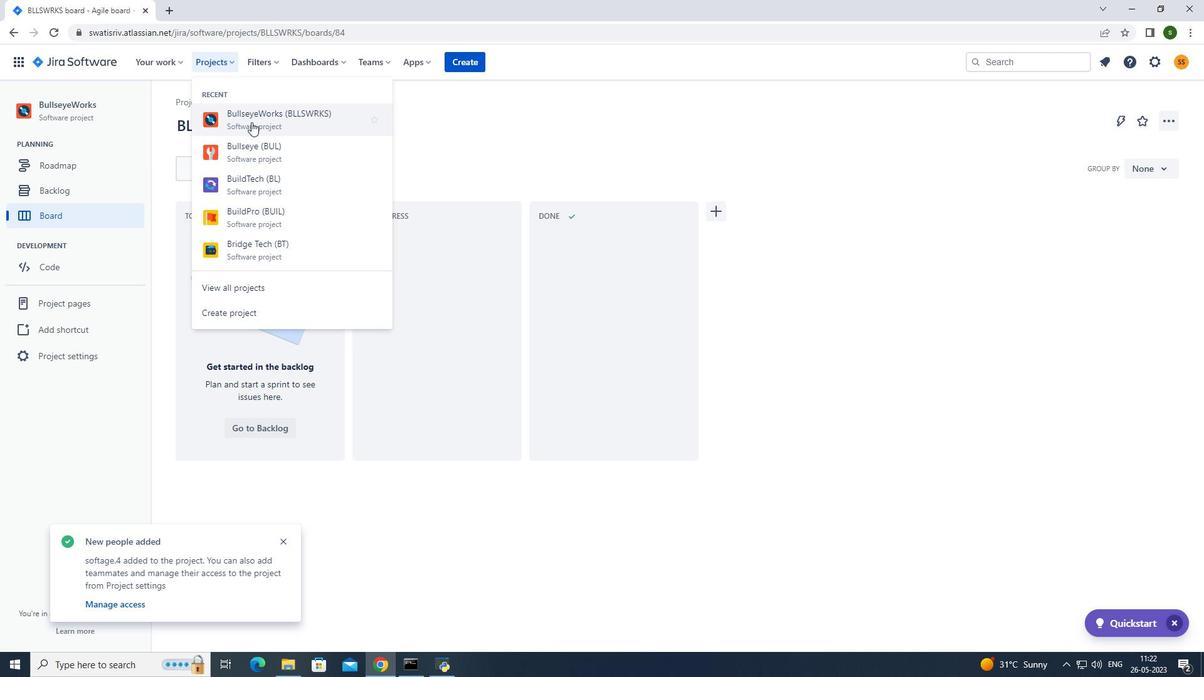 
Action: Mouse moved to (104, 354)
Screenshot: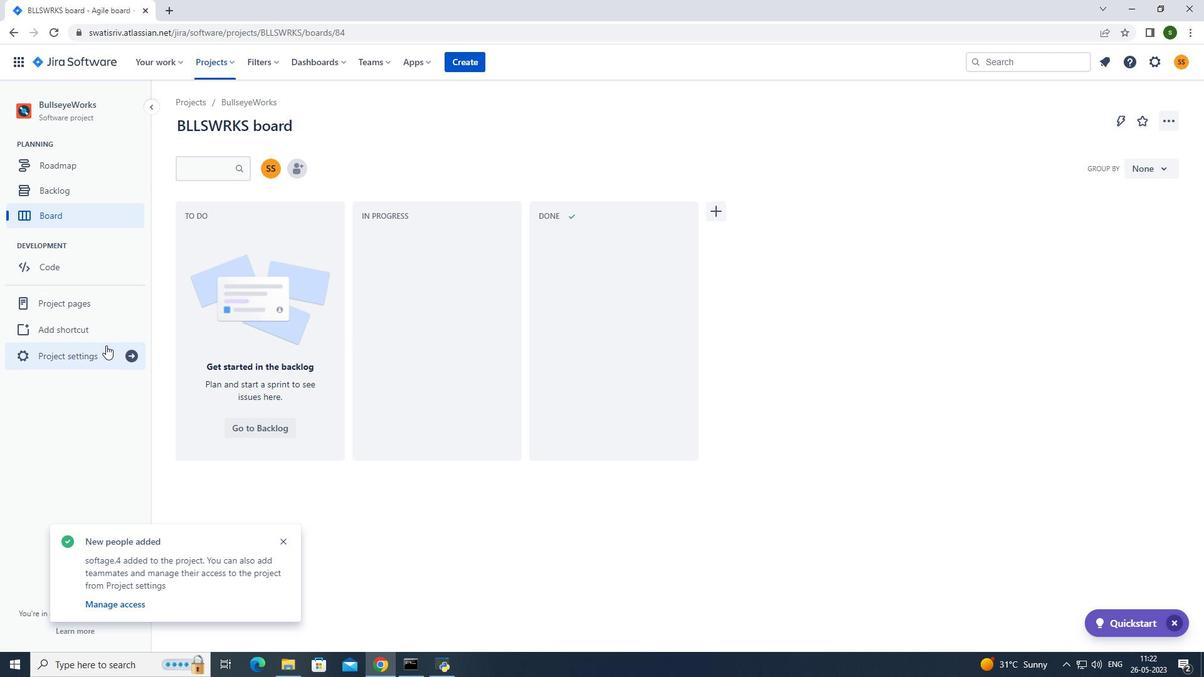 
Action: Mouse pressed left at (104, 354)
Screenshot: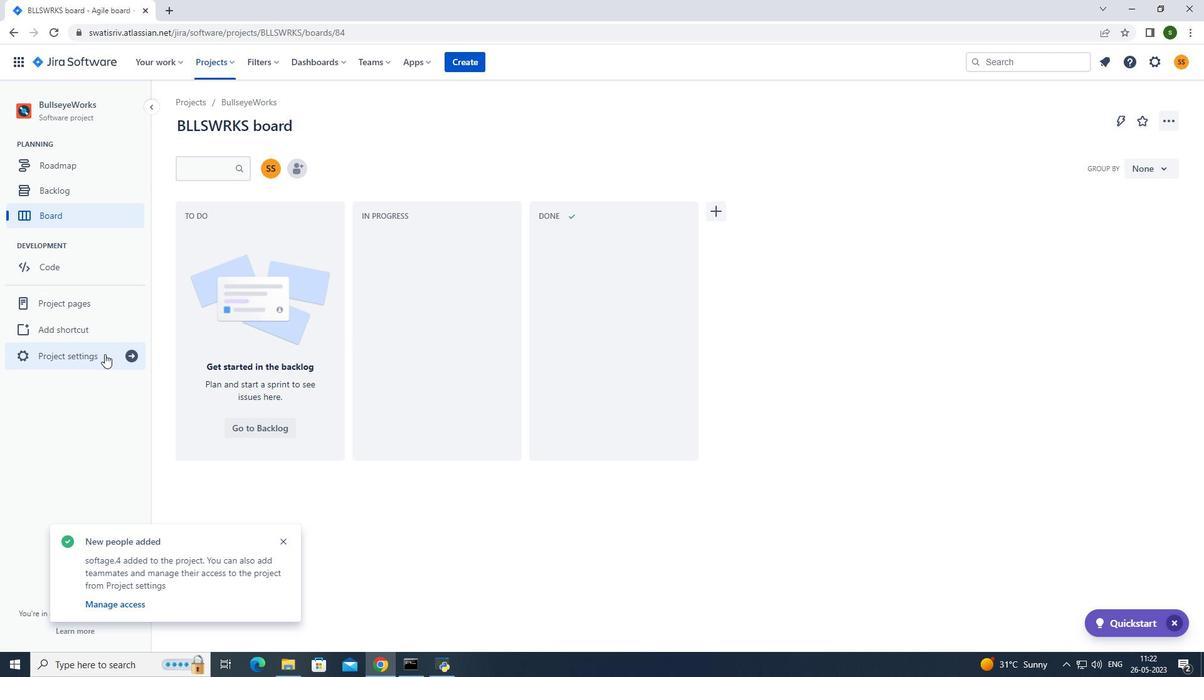 
Action: Mouse moved to (678, 444)
Screenshot: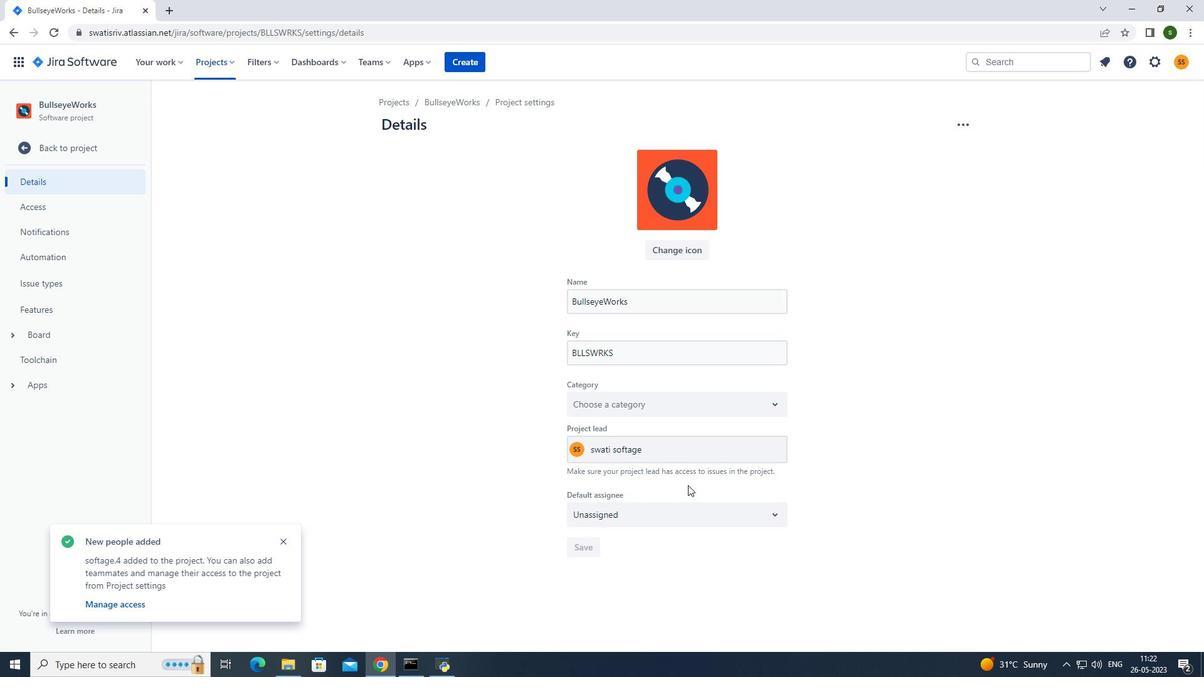 
Action: Mouse pressed left at (678, 444)
Screenshot: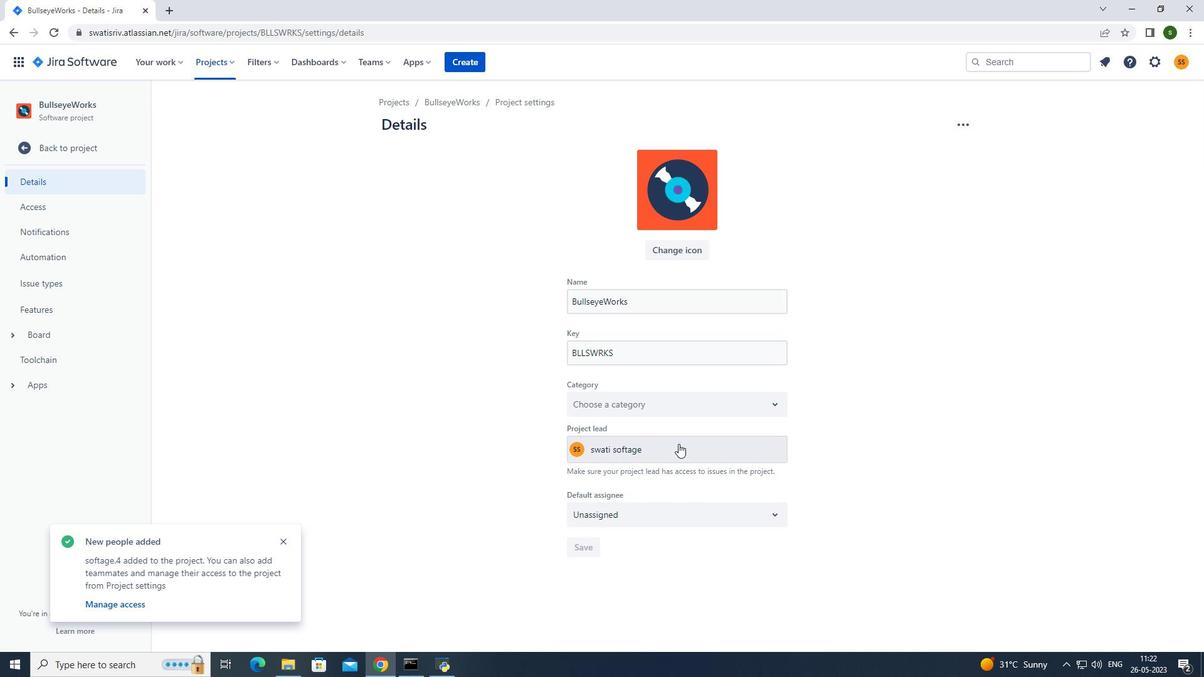 
Action: Mouse moved to (666, 456)
Screenshot: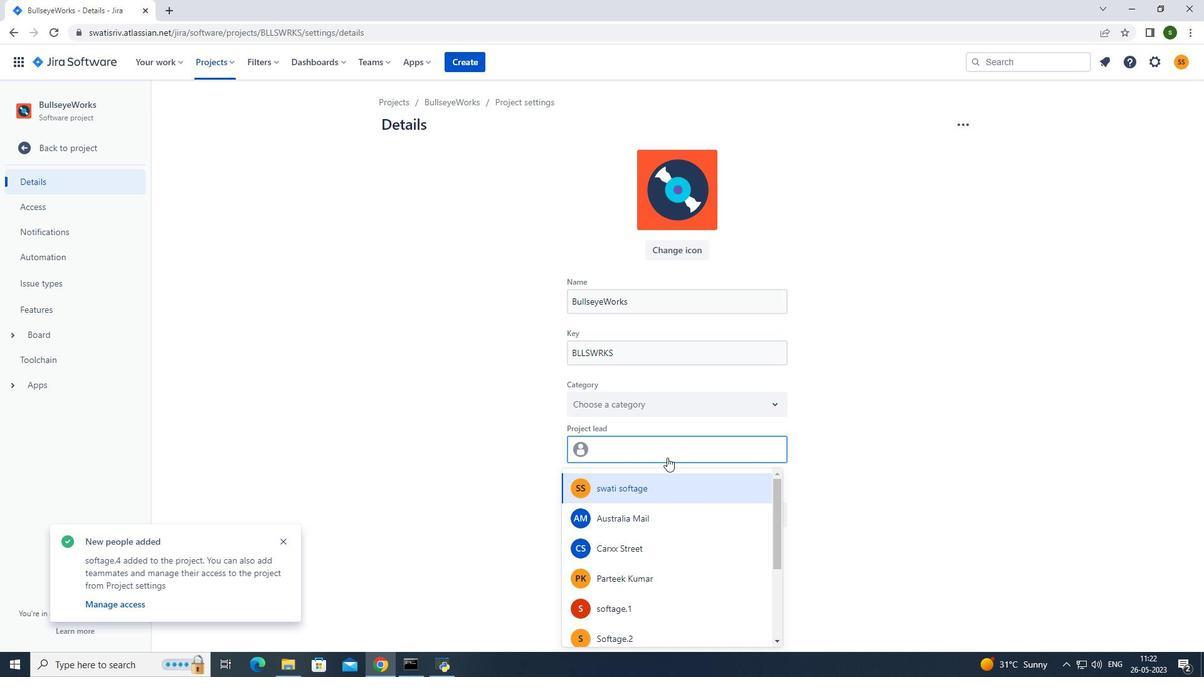 
Action: Key pressed softage.4<Key.shift>@softage.net
Screenshot: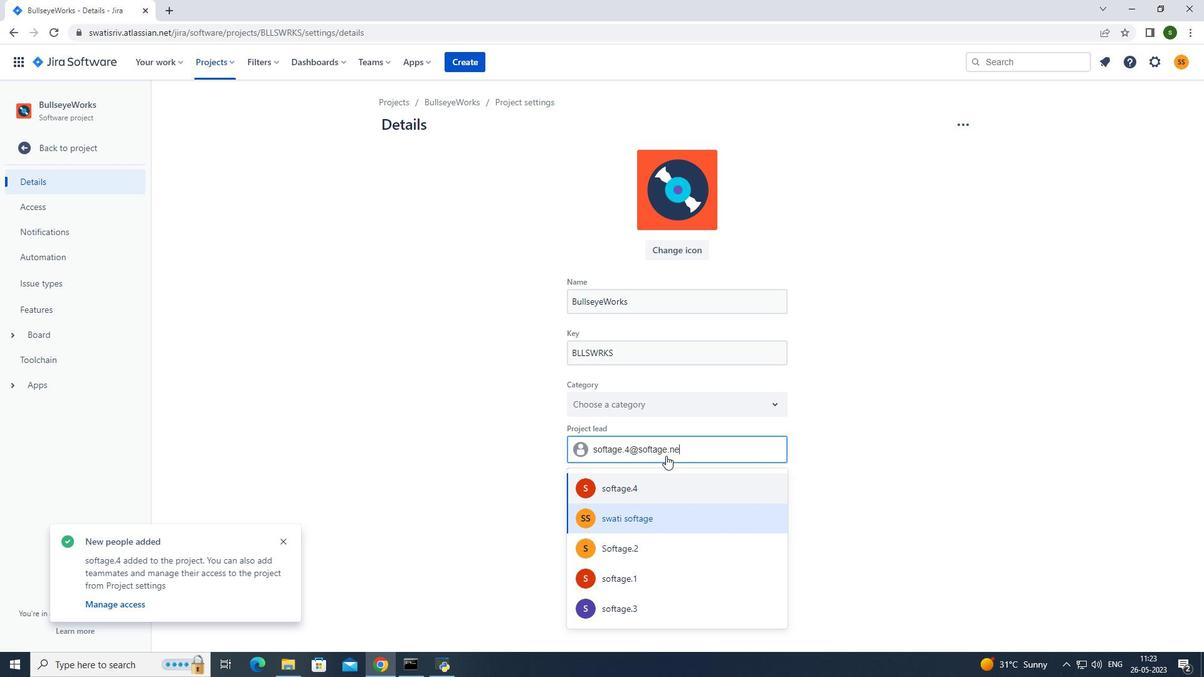 
Action: Mouse moved to (667, 481)
Screenshot: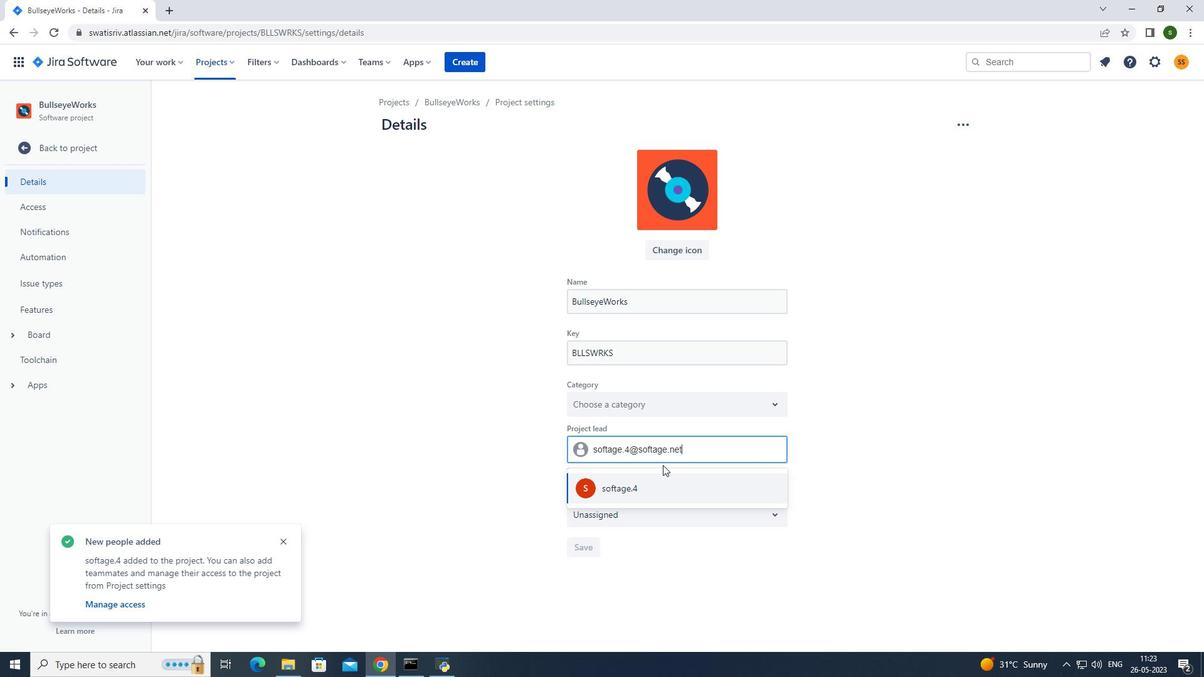 
Action: Mouse pressed left at (667, 481)
Screenshot: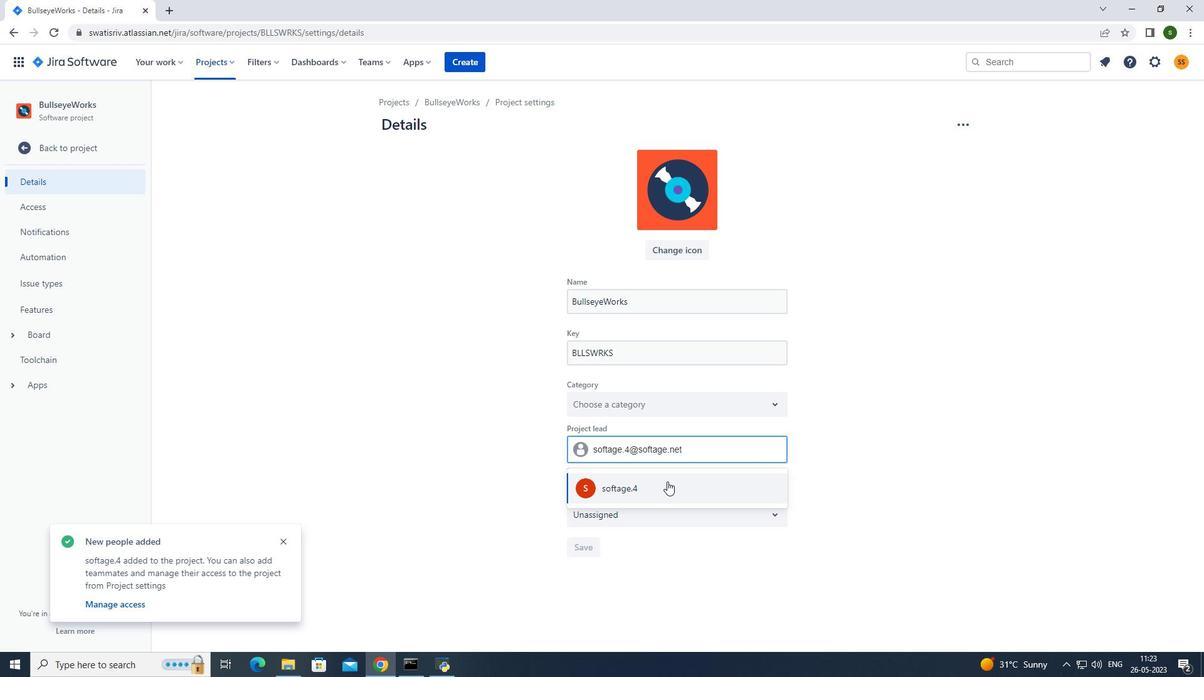 
Action: Mouse moved to (582, 548)
Screenshot: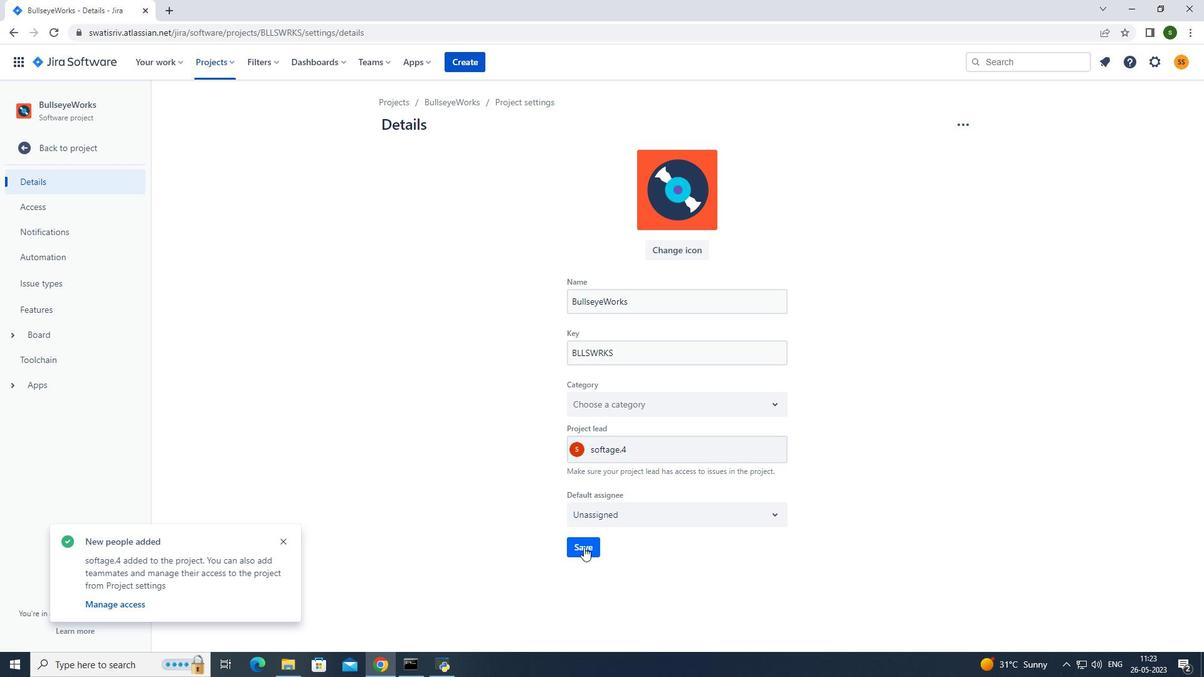 
Action: Mouse pressed left at (582, 548)
Screenshot: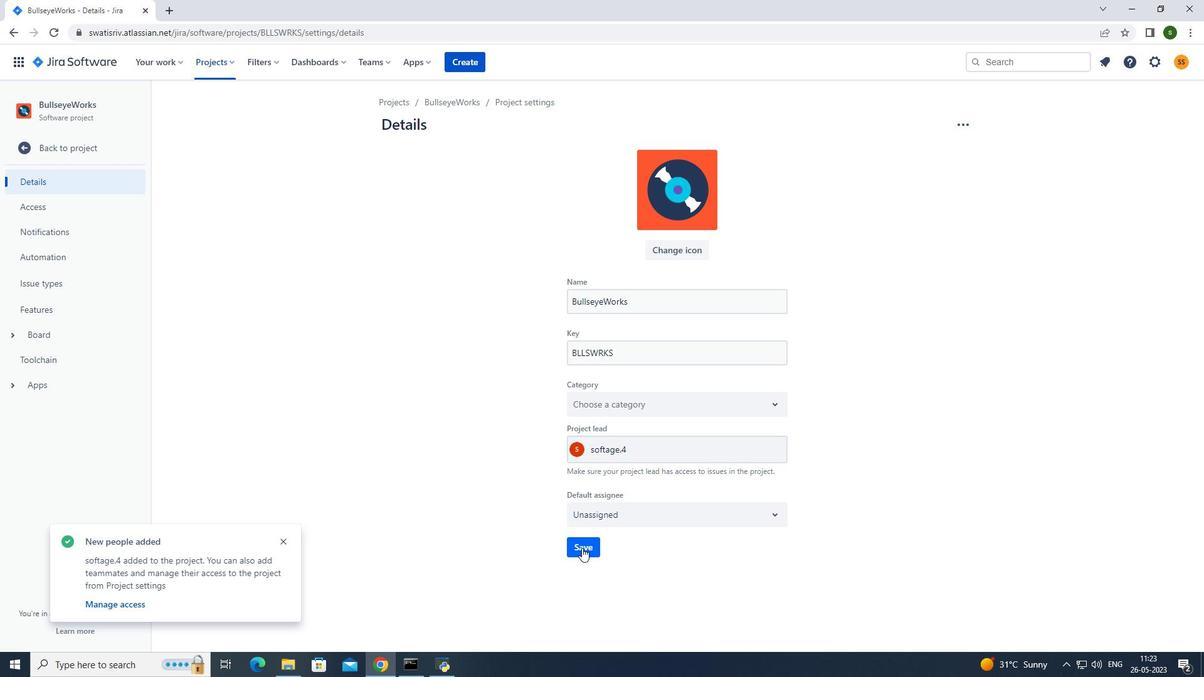 
Action: Mouse moved to (212, 65)
Screenshot: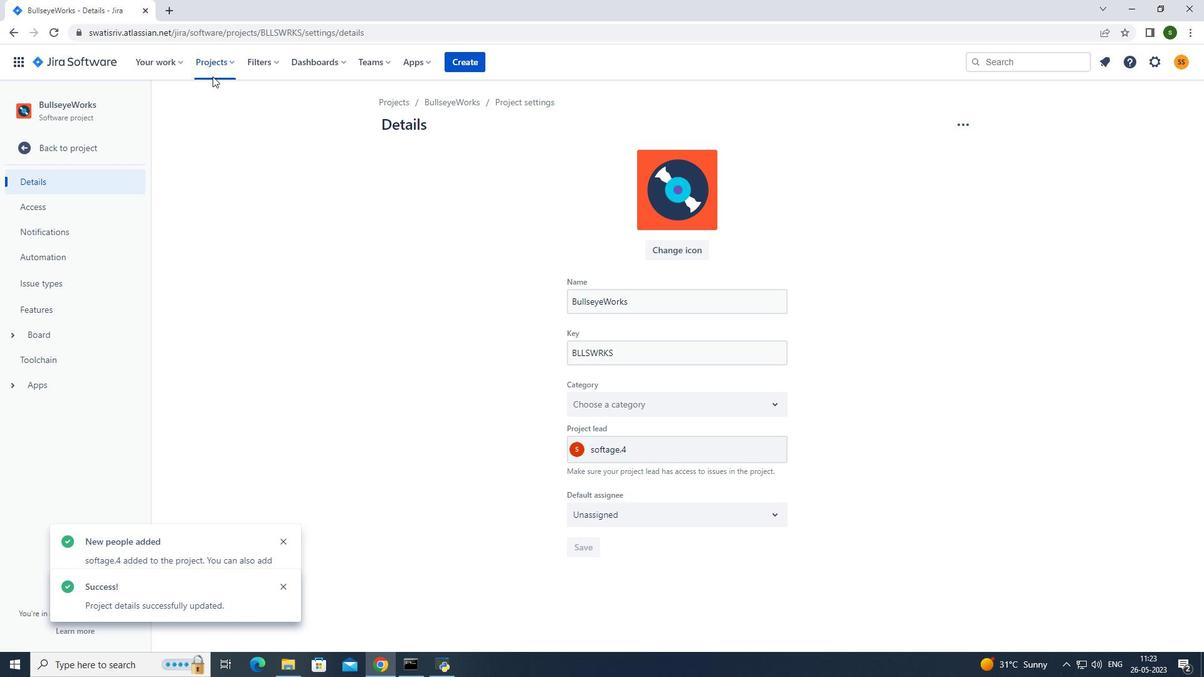 
Action: Mouse pressed left at (212, 65)
Screenshot: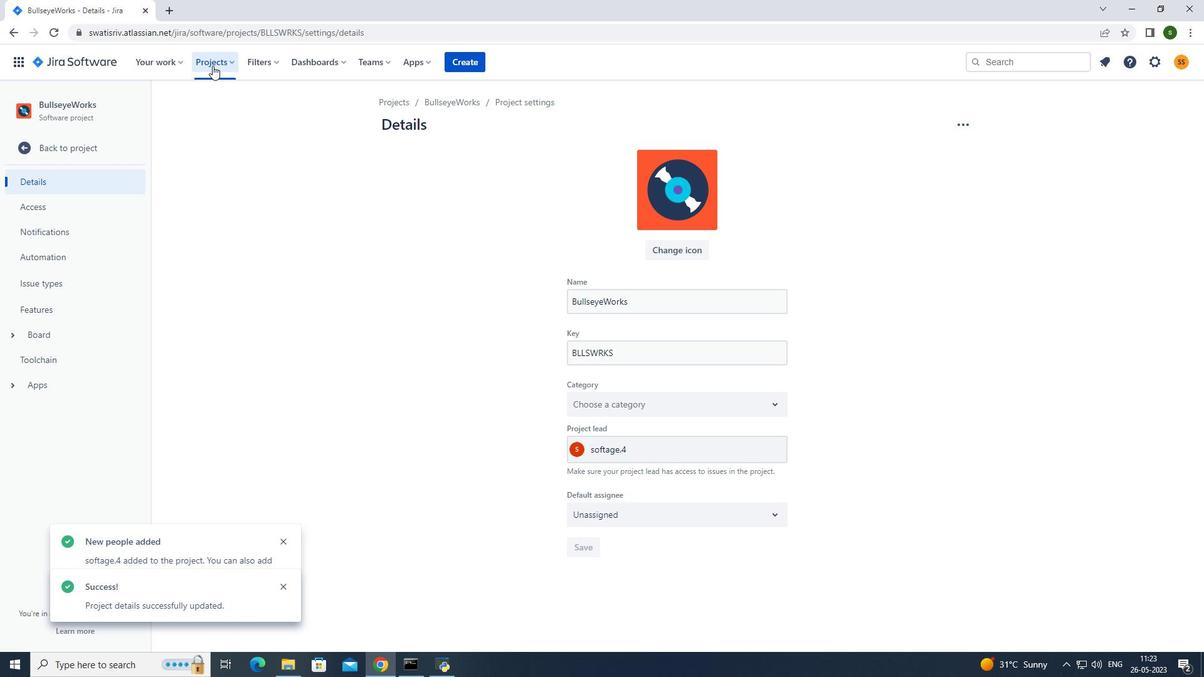 
Action: Mouse moved to (237, 112)
Screenshot: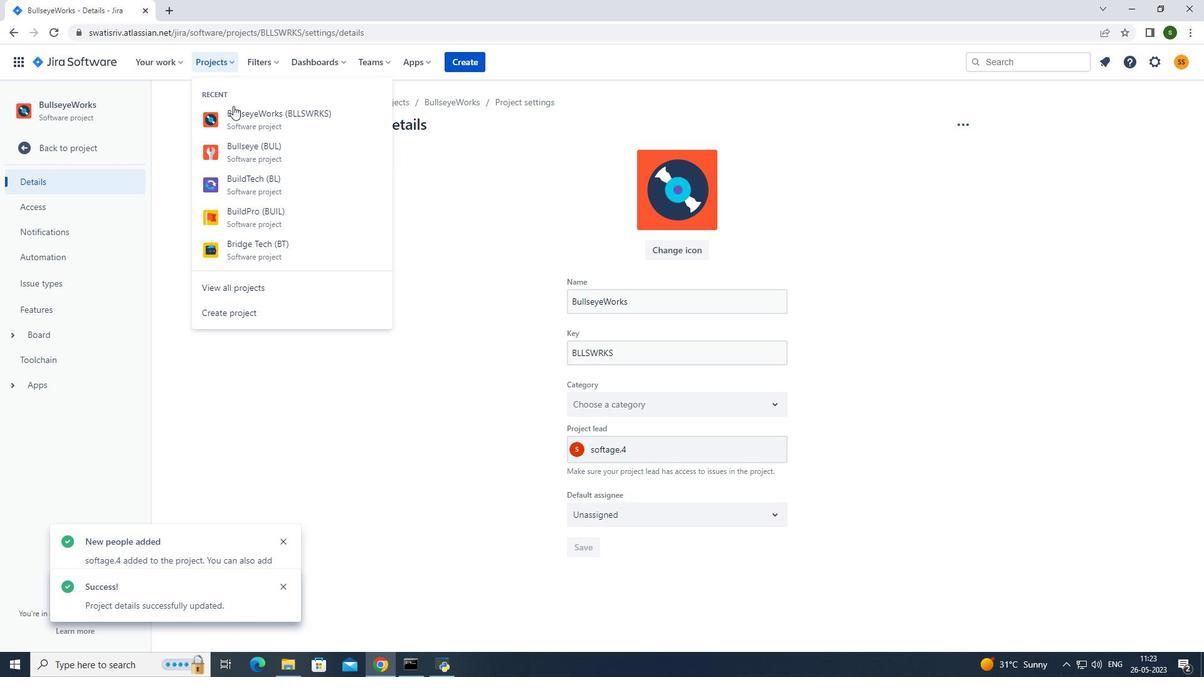 
Action: Mouse pressed left at (237, 112)
Screenshot: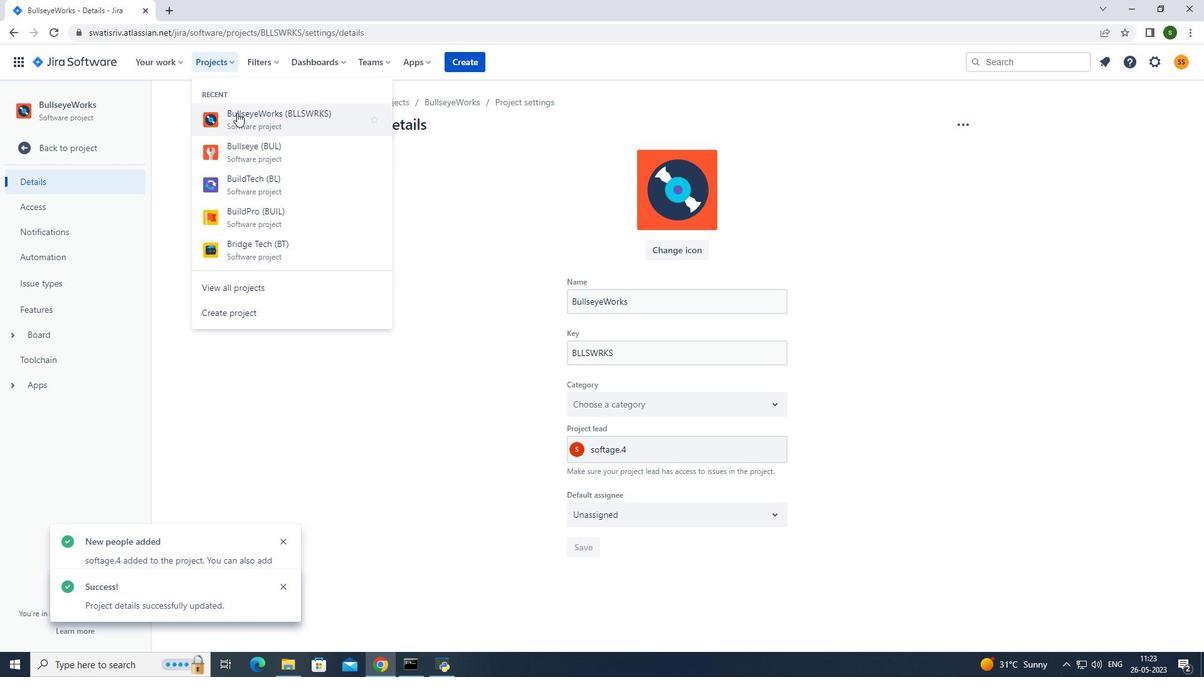 
Action: Mouse moved to (303, 172)
Screenshot: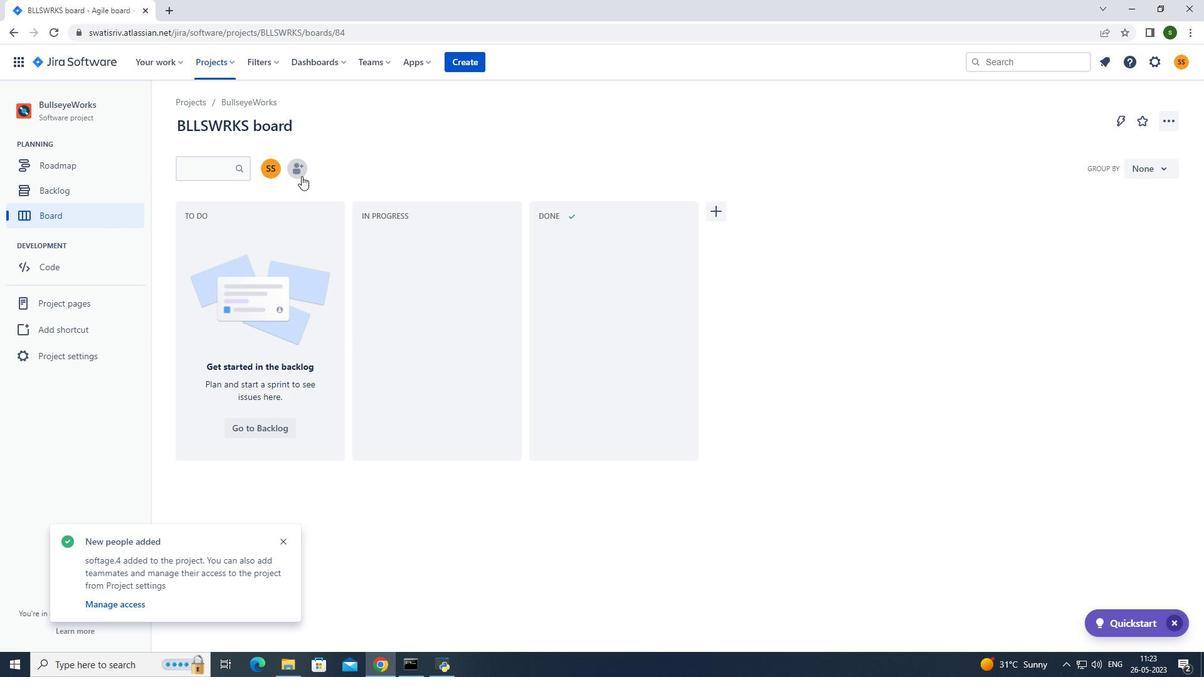 
Action: Mouse pressed left at (303, 172)
Screenshot: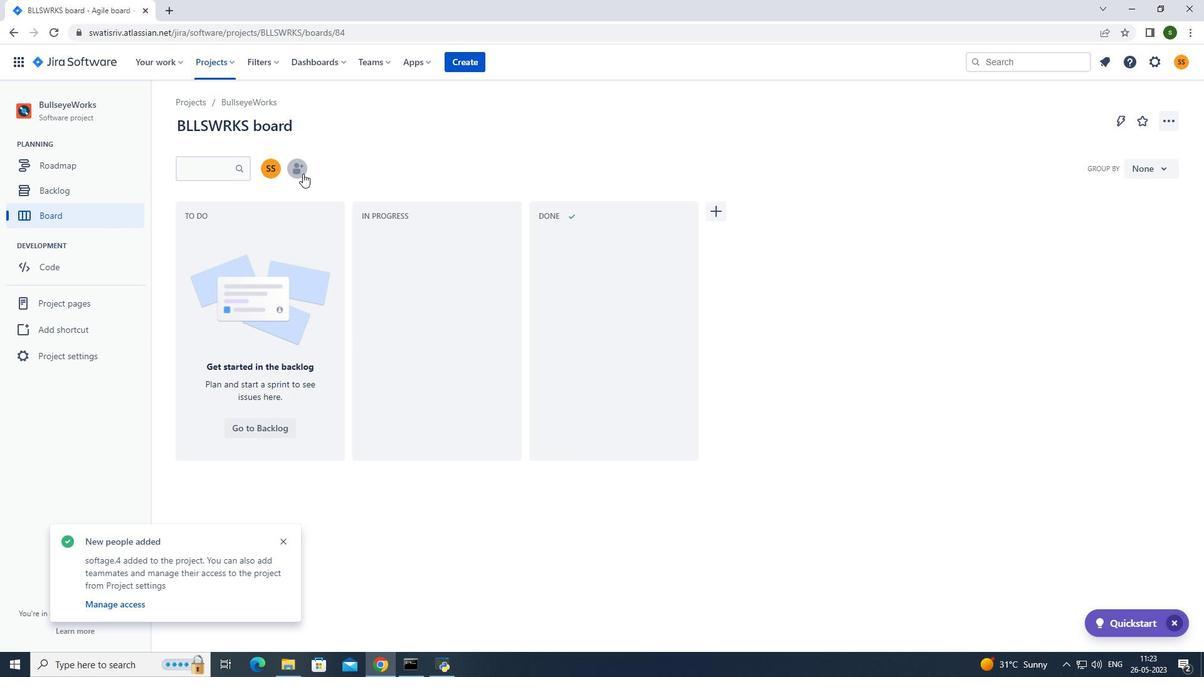 
Action: Mouse moved to (559, 134)
Screenshot: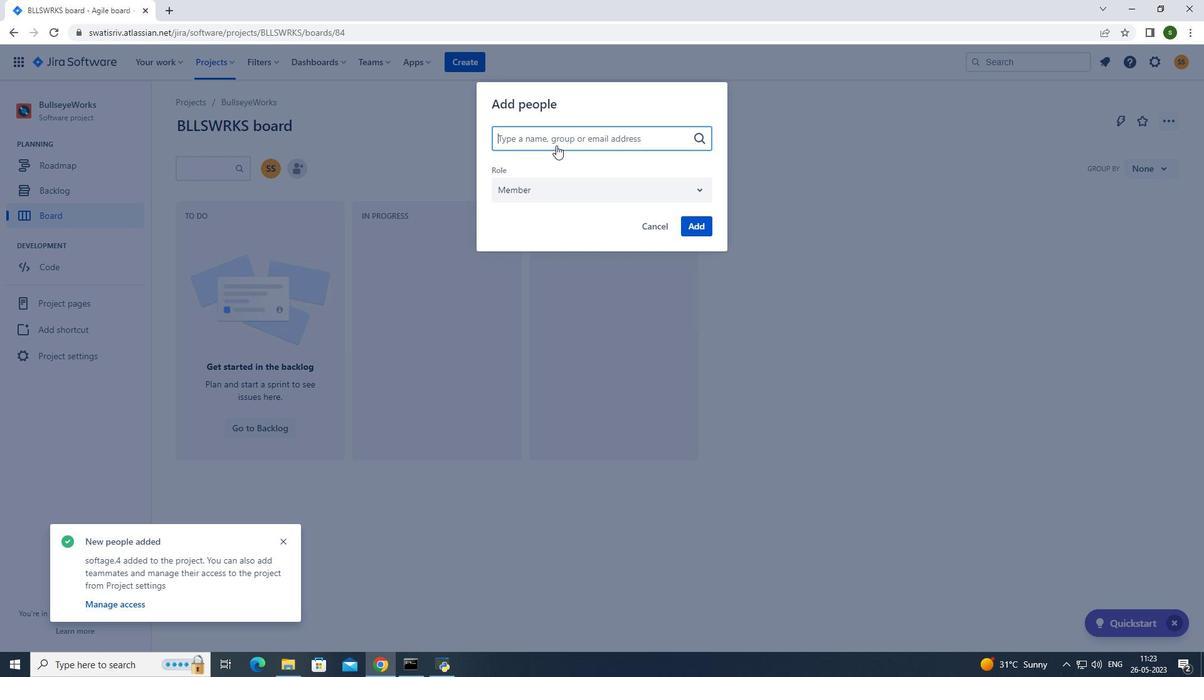 
Action: Key pressed softage.1<Key.shift>@softage.net
Screenshot: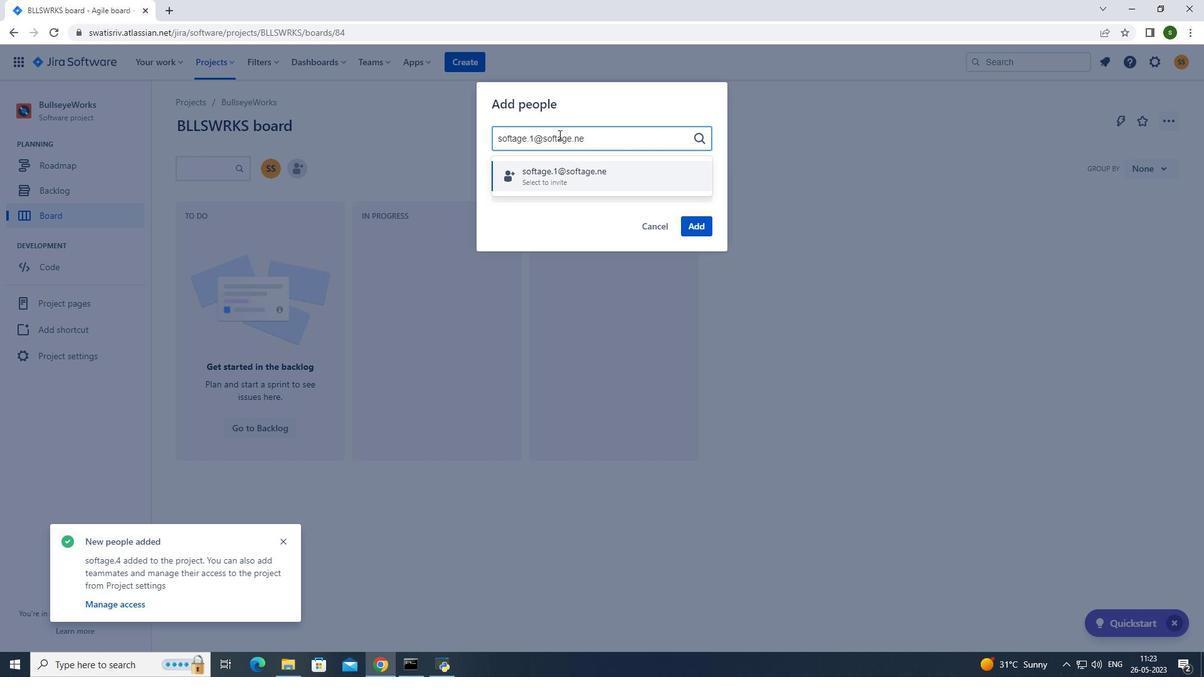
Action: Mouse moved to (579, 175)
Screenshot: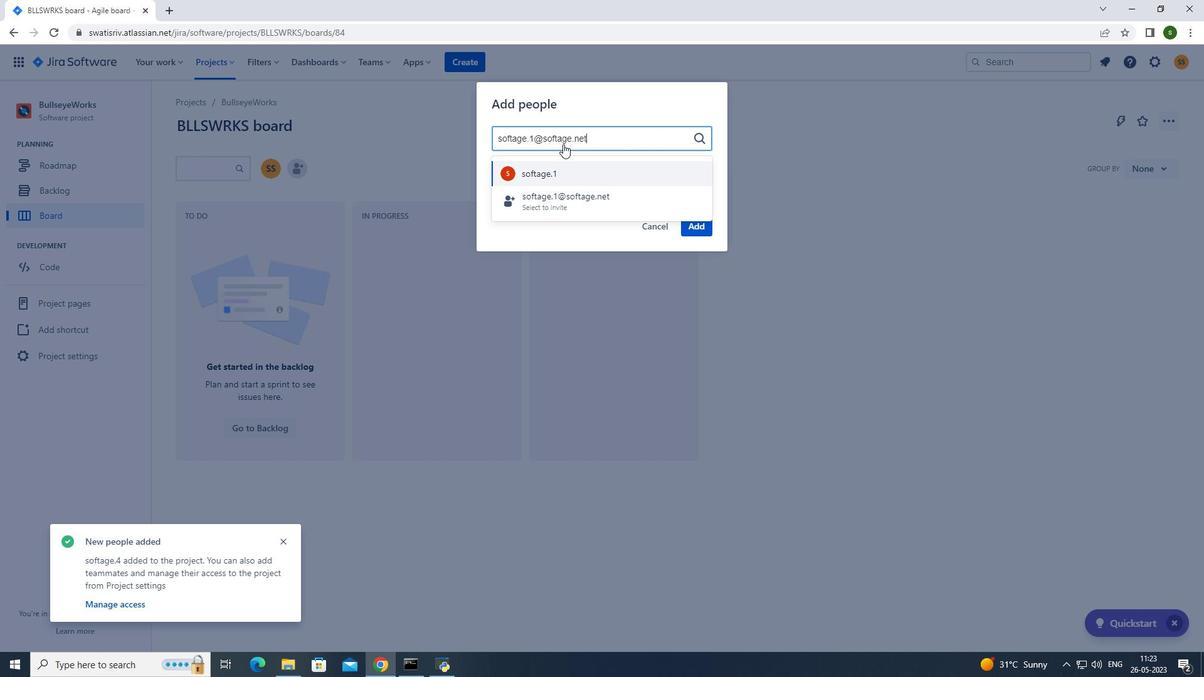 
Action: Mouse pressed left at (579, 175)
Screenshot: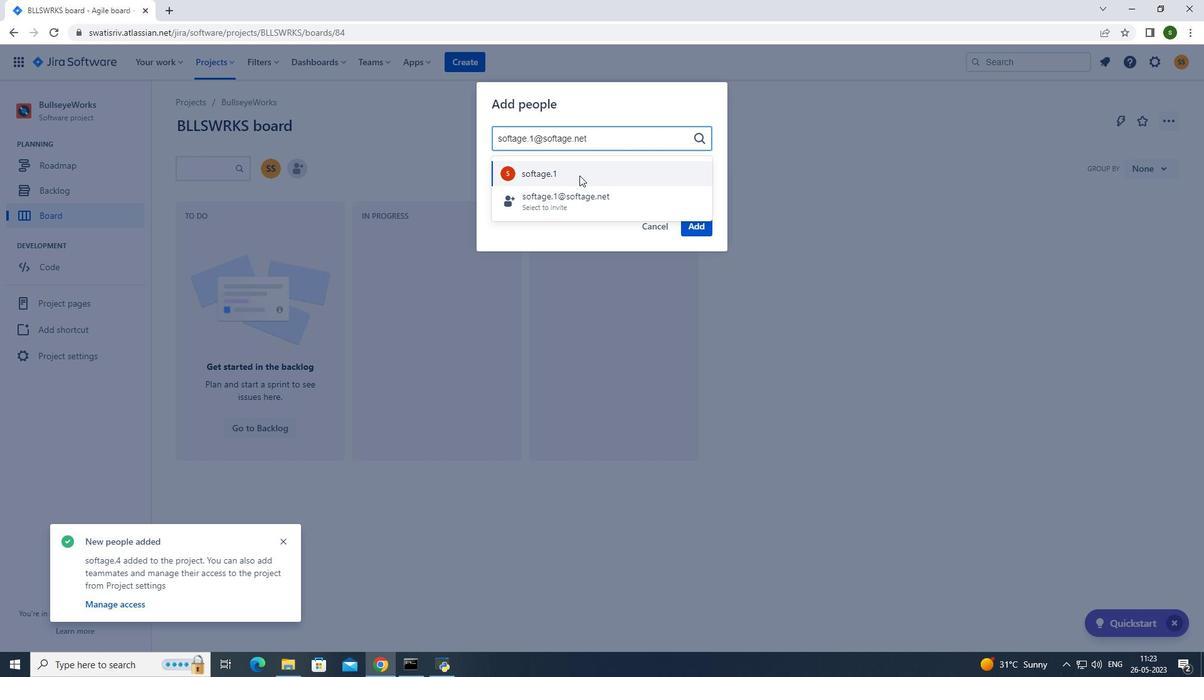 
Action: Mouse moved to (701, 230)
Screenshot: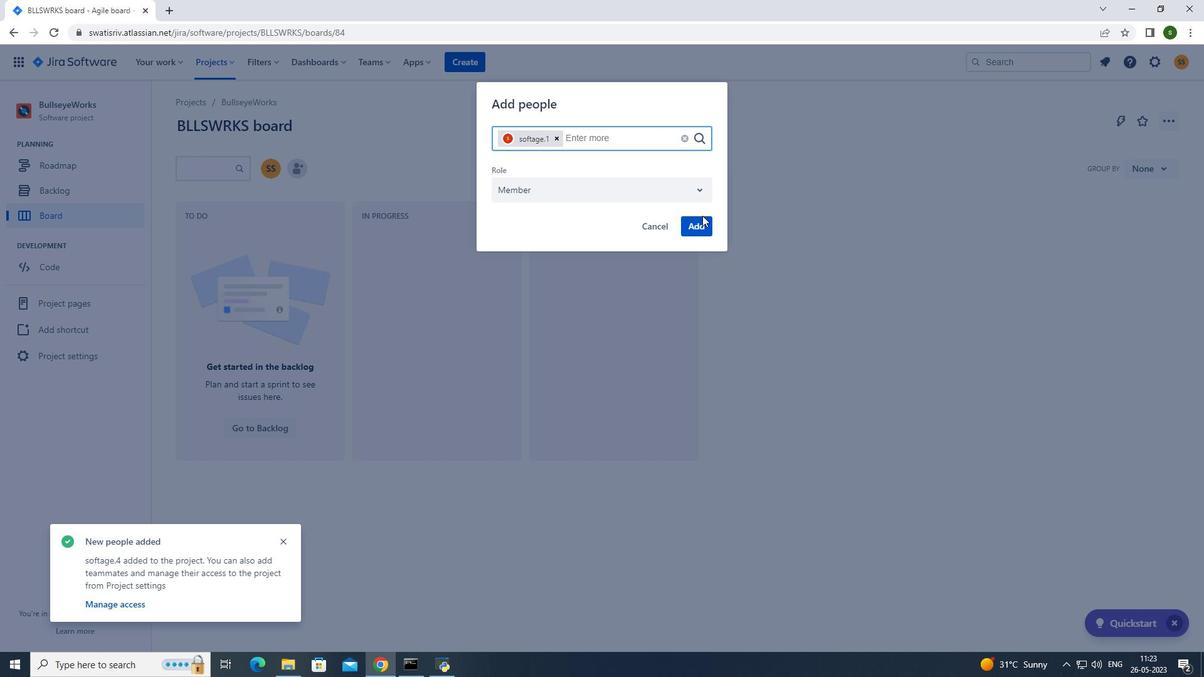 
Action: Mouse pressed left at (701, 230)
Screenshot: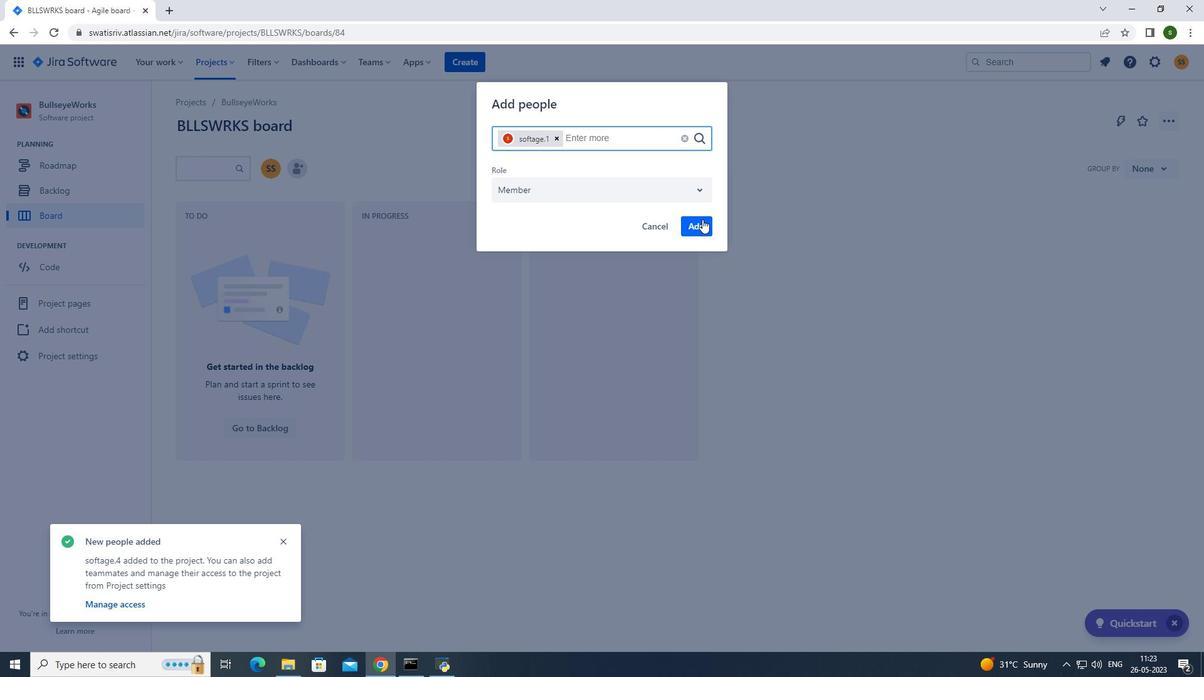 
Action: Mouse moved to (722, 154)
Screenshot: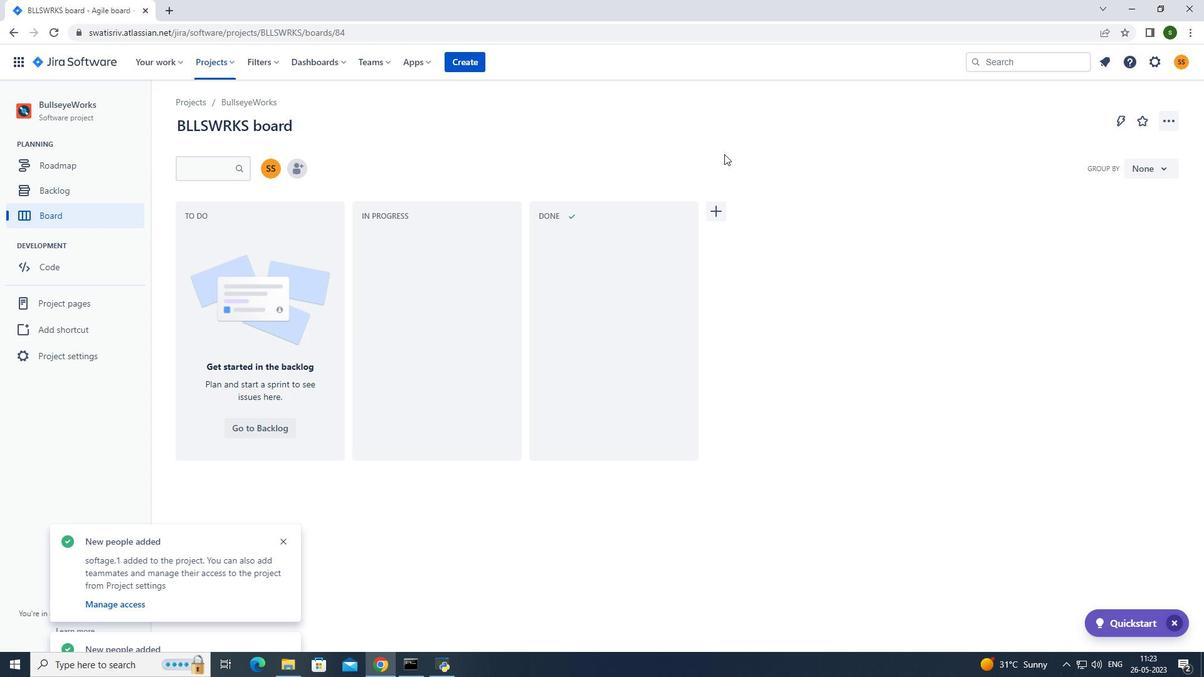 
